 Task: Find connections with filter location Keysborough with filter topic #Hiringwith filter profile language German with filter current company Dunzo with filter school Jagran Lakecity University with filter industry Nonresidential Building Construction with filter service category Information Management with filter keywords title Public Relations
Action: Mouse moved to (195, 207)
Screenshot: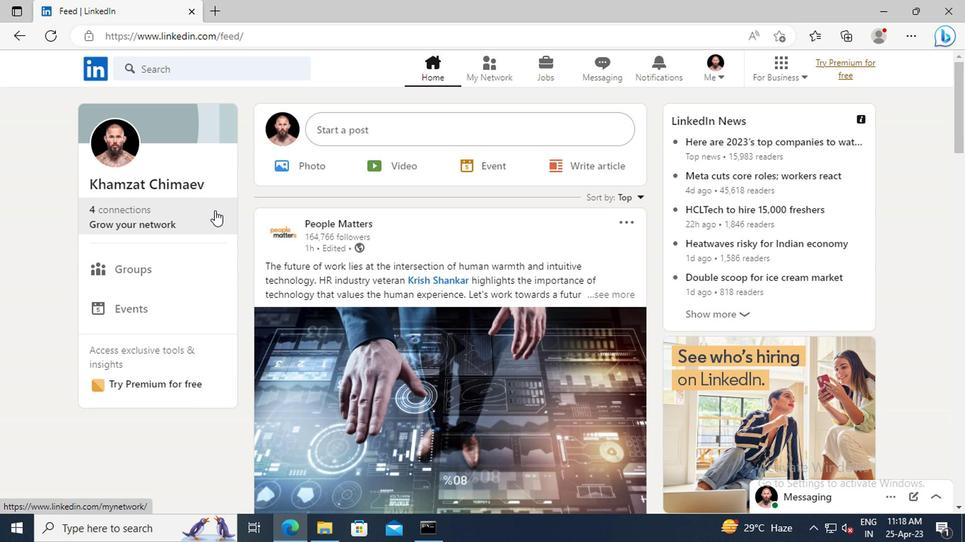 
Action: Mouse pressed left at (195, 207)
Screenshot: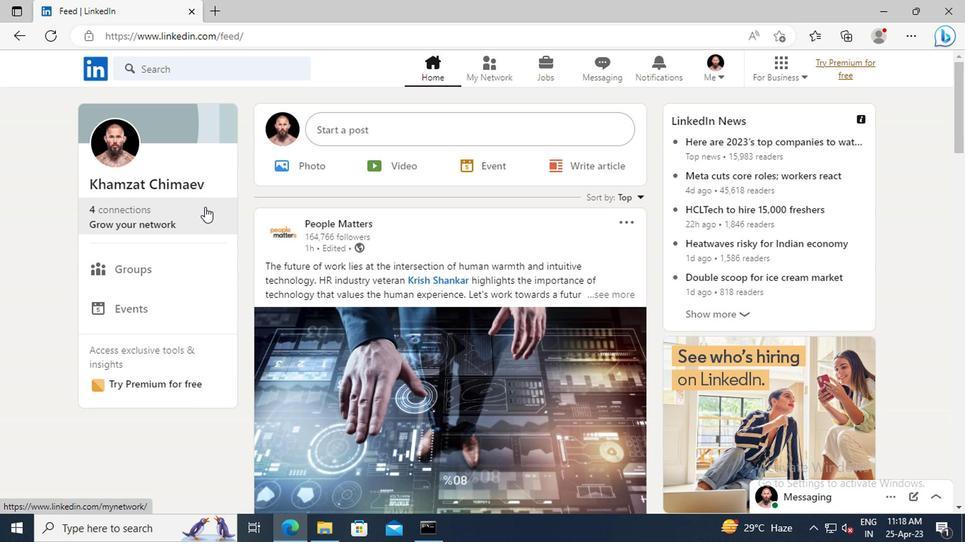 
Action: Mouse moved to (205, 152)
Screenshot: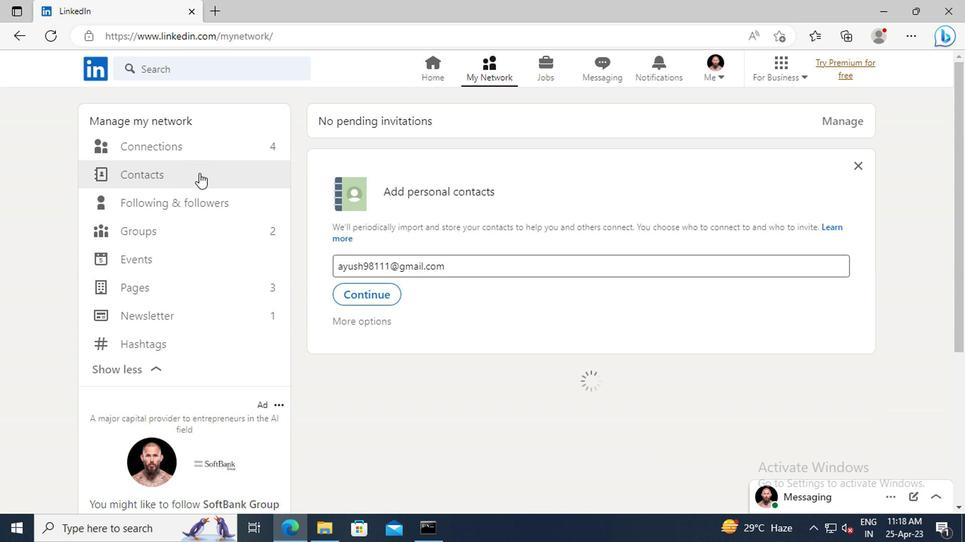 
Action: Mouse pressed left at (205, 152)
Screenshot: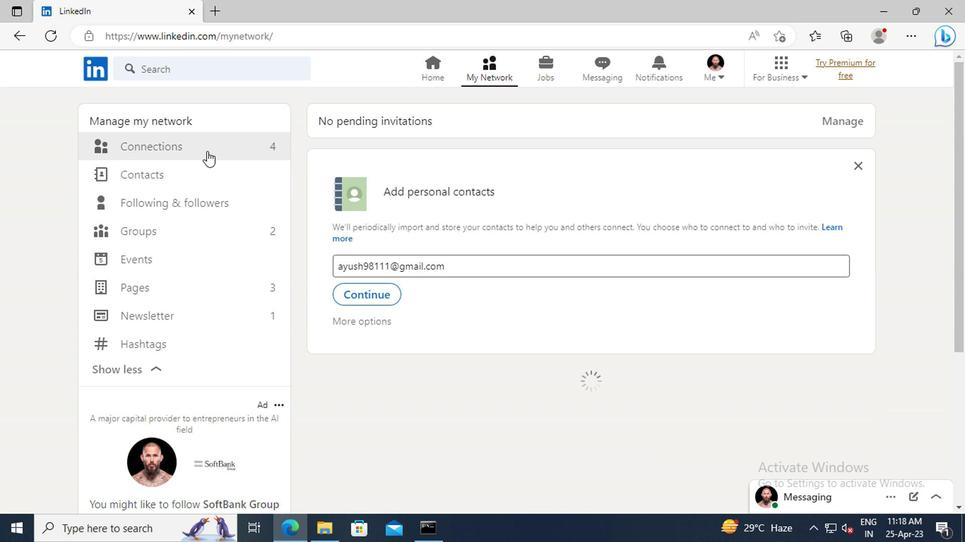 
Action: Mouse moved to (572, 153)
Screenshot: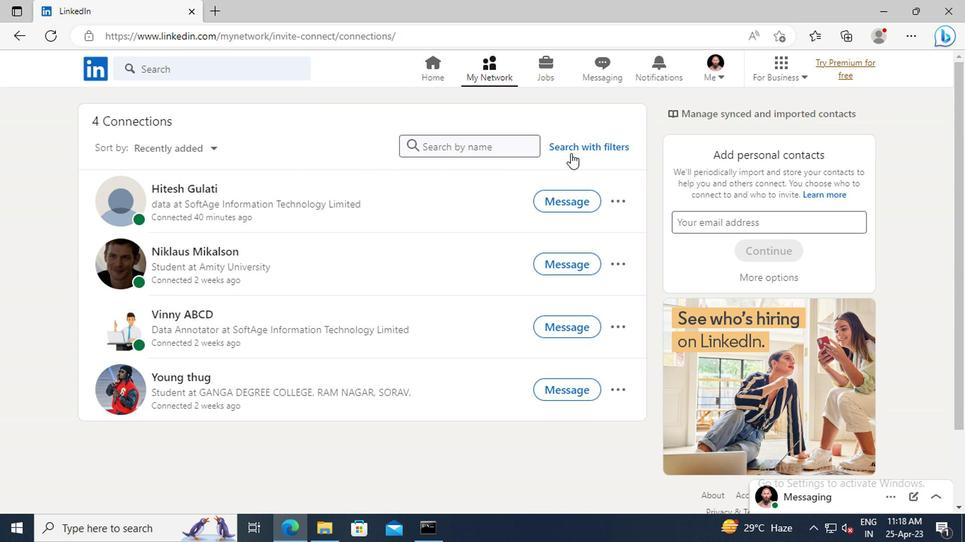 
Action: Mouse pressed left at (572, 153)
Screenshot: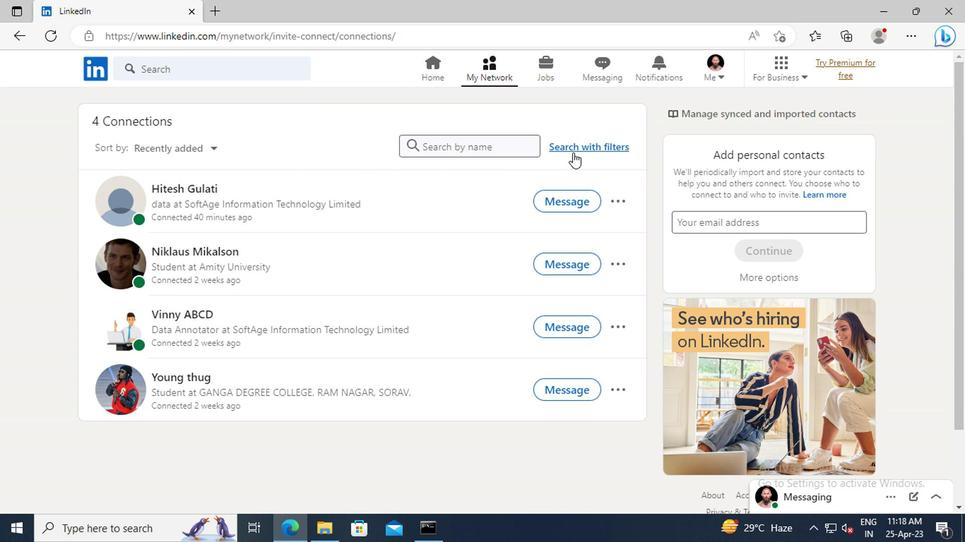 
Action: Mouse moved to (526, 113)
Screenshot: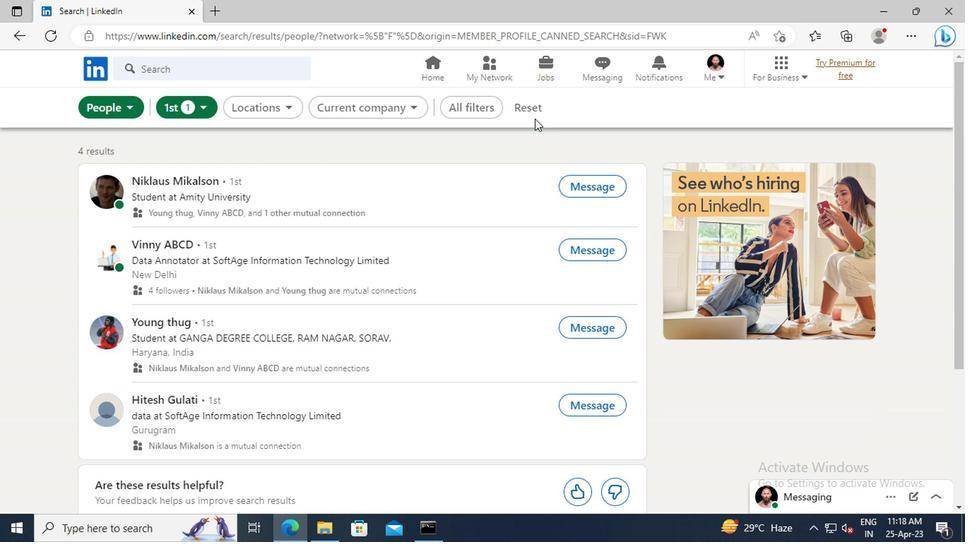 
Action: Mouse pressed left at (526, 113)
Screenshot: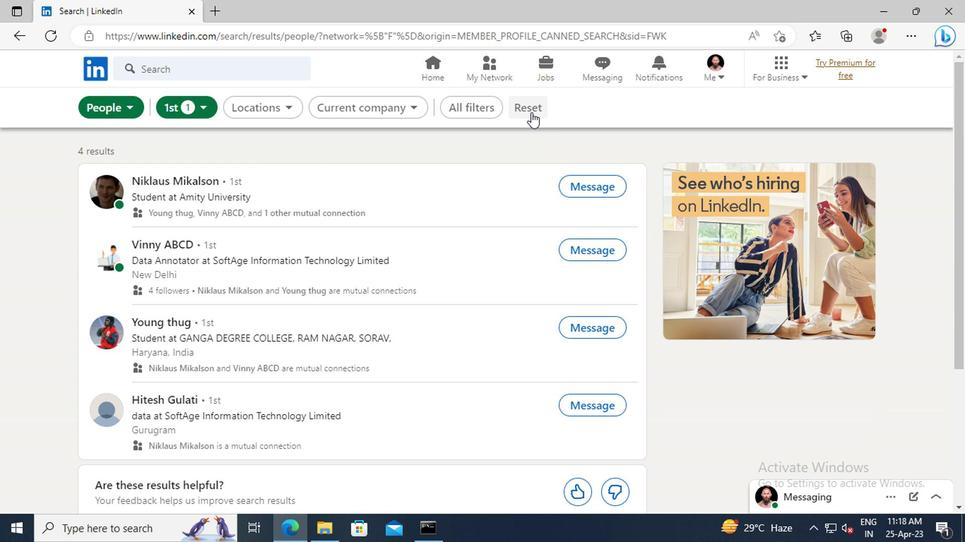 
Action: Mouse moved to (508, 113)
Screenshot: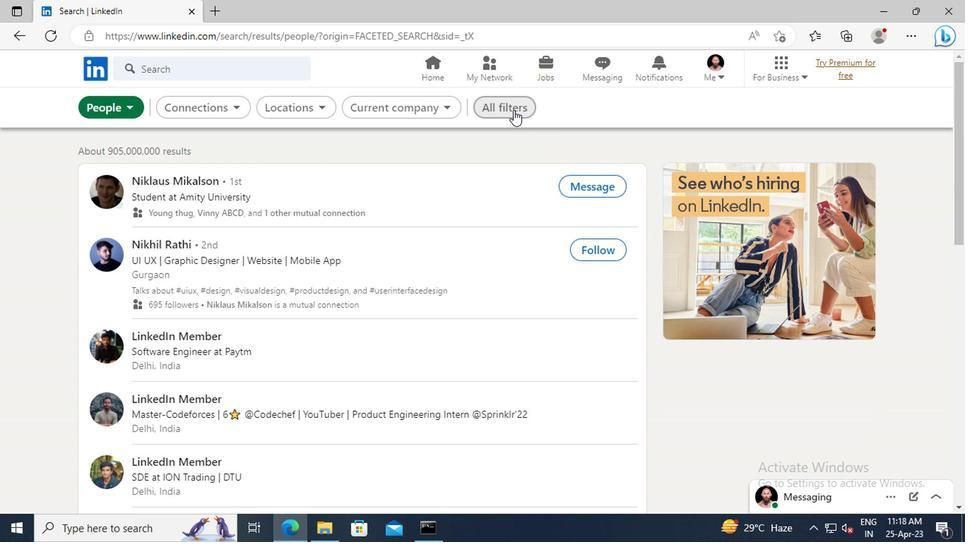 
Action: Mouse pressed left at (508, 113)
Screenshot: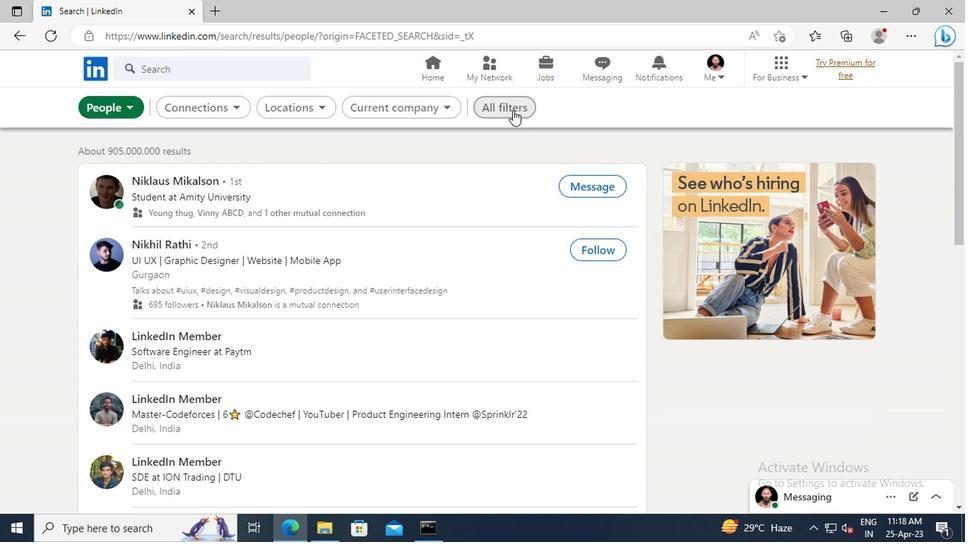 
Action: Mouse moved to (742, 246)
Screenshot: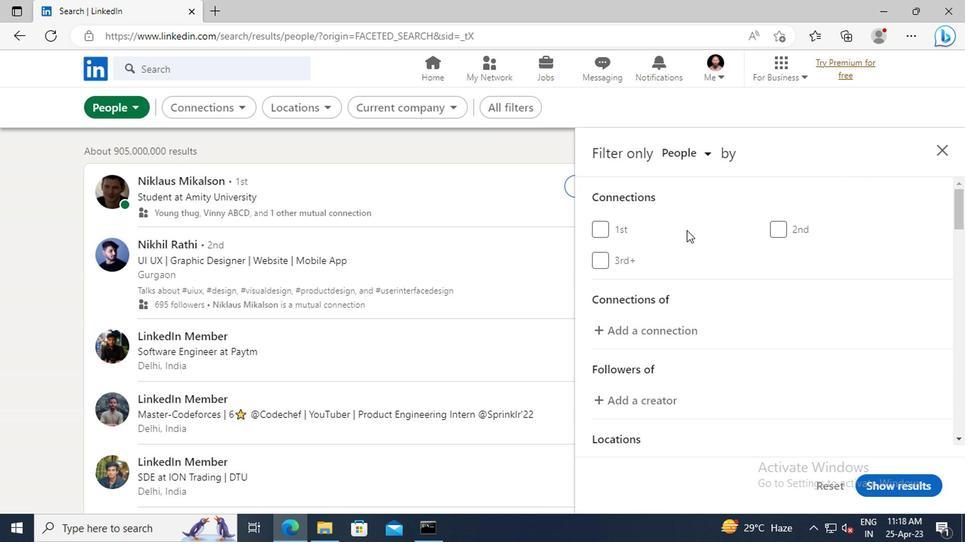 
Action: Mouse scrolled (742, 246) with delta (0, 0)
Screenshot: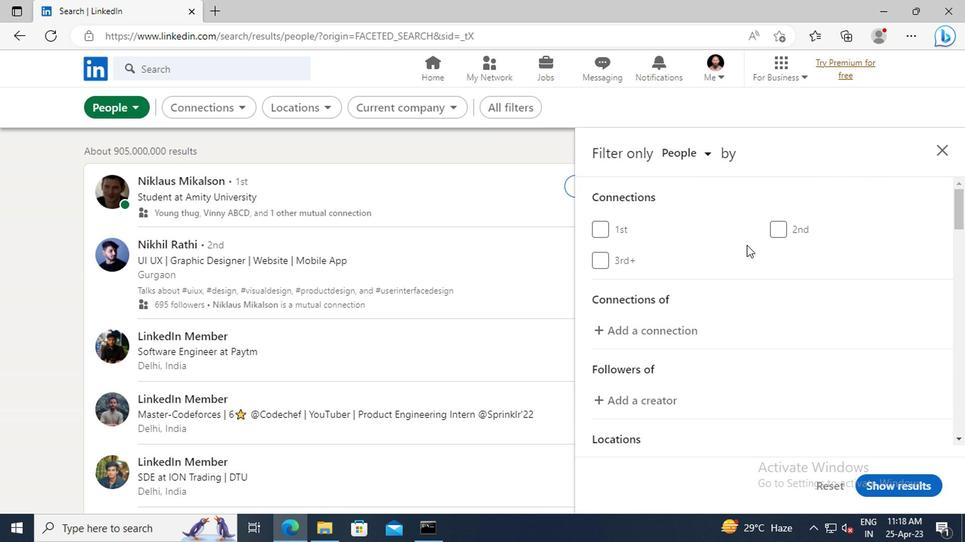 
Action: Mouse scrolled (742, 246) with delta (0, 0)
Screenshot: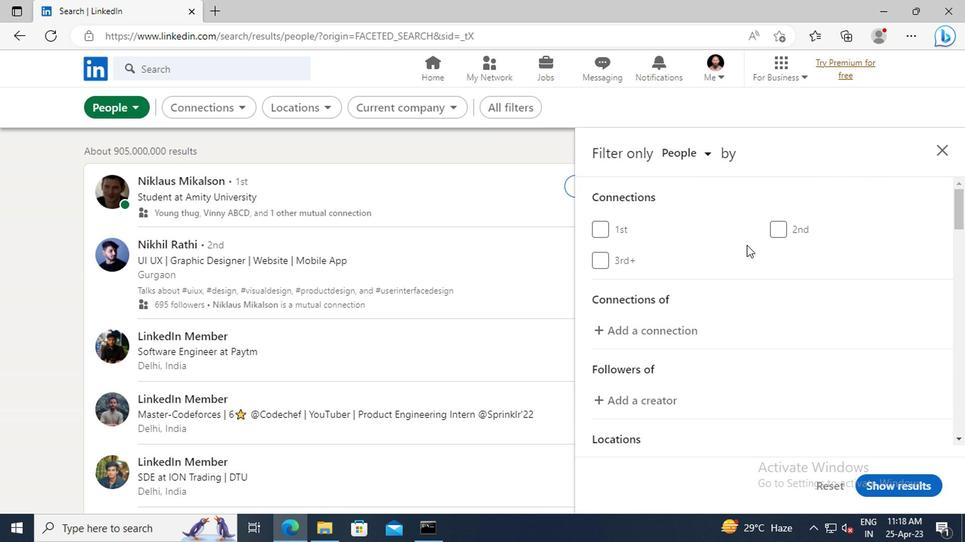 
Action: Mouse moved to (743, 246)
Screenshot: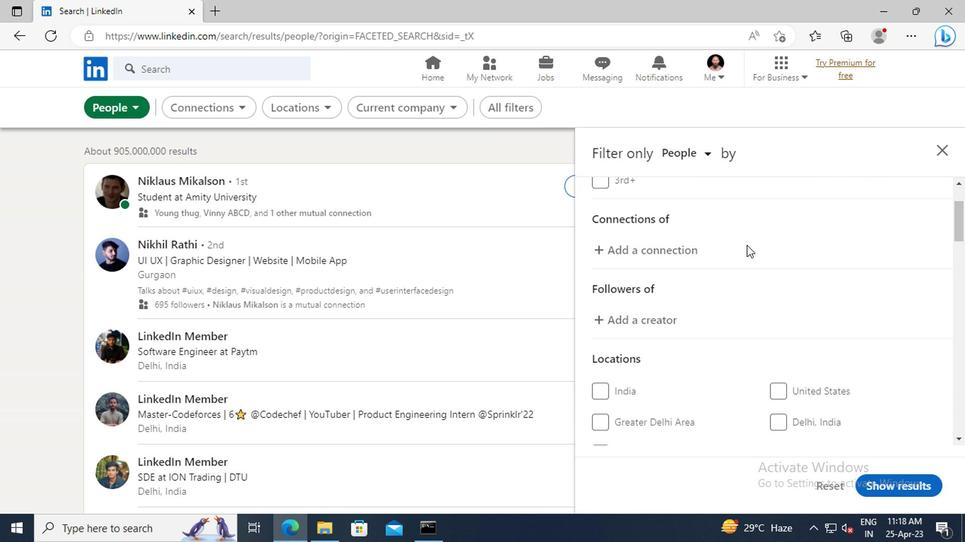 
Action: Mouse scrolled (743, 246) with delta (0, 0)
Screenshot: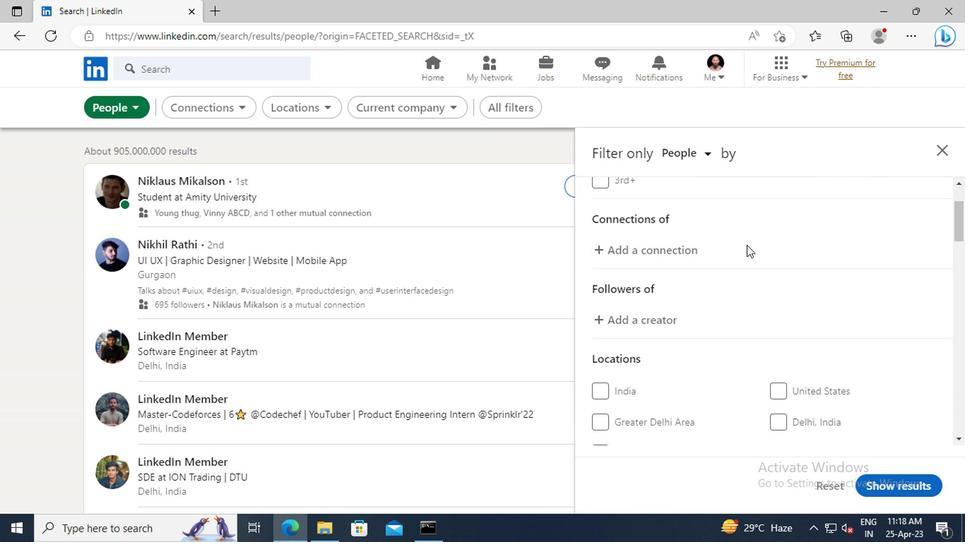 
Action: Mouse scrolled (743, 246) with delta (0, 0)
Screenshot: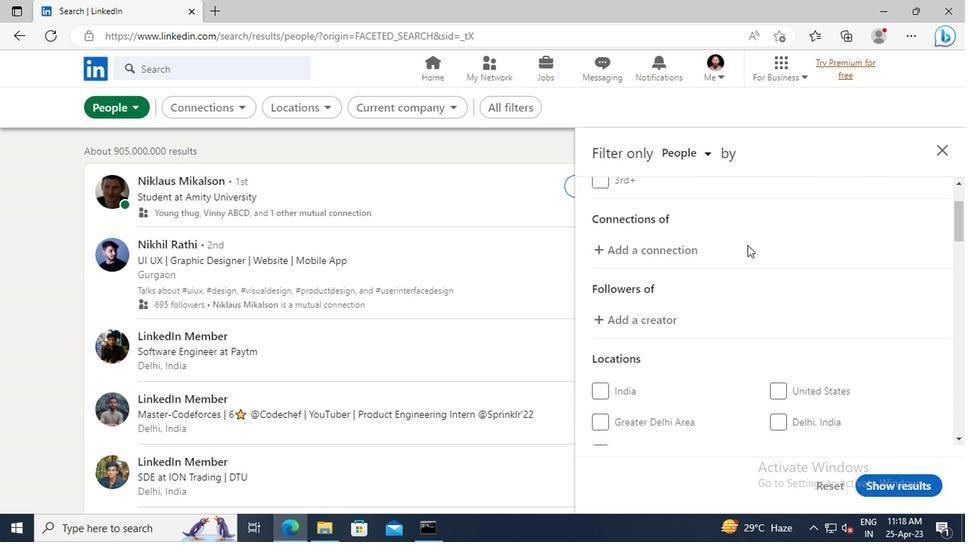 
Action: Mouse scrolled (743, 246) with delta (0, 0)
Screenshot: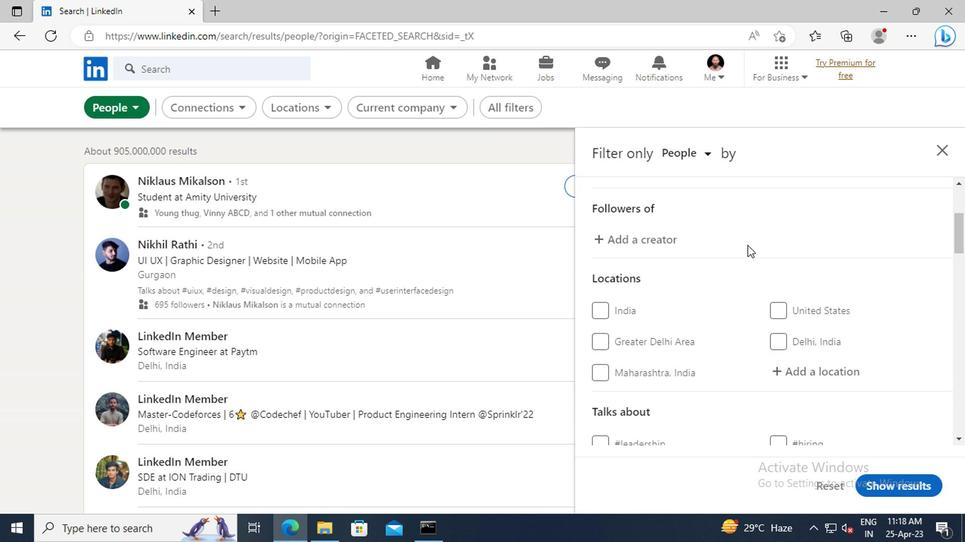 
Action: Mouse scrolled (743, 246) with delta (0, 0)
Screenshot: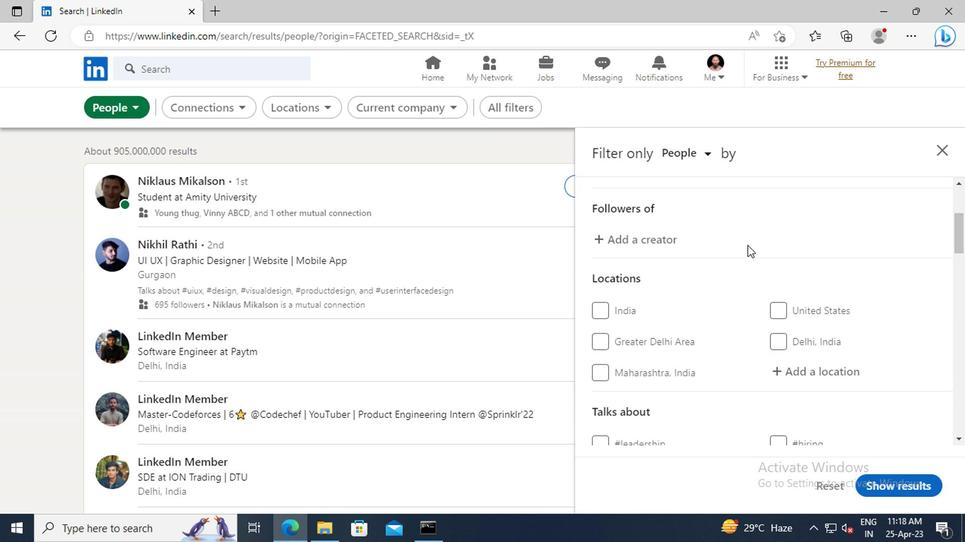 
Action: Mouse moved to (800, 287)
Screenshot: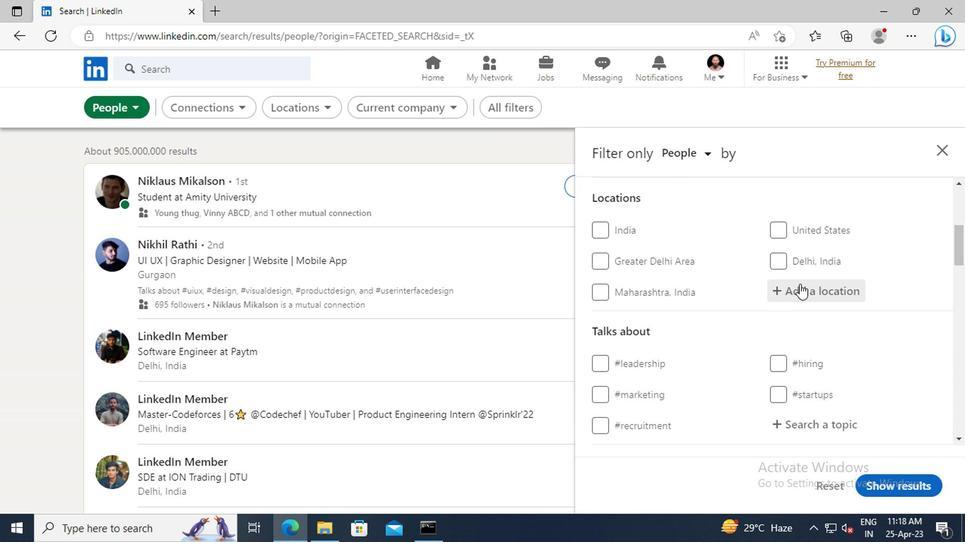 
Action: Mouse pressed left at (800, 287)
Screenshot: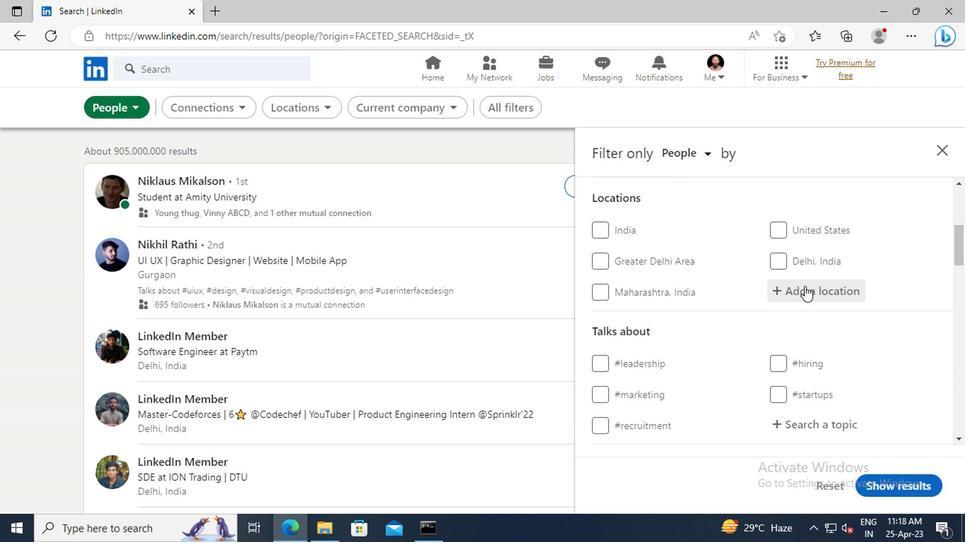 
Action: Key pressed <Key.shift>KEYSBOROUGH
Screenshot: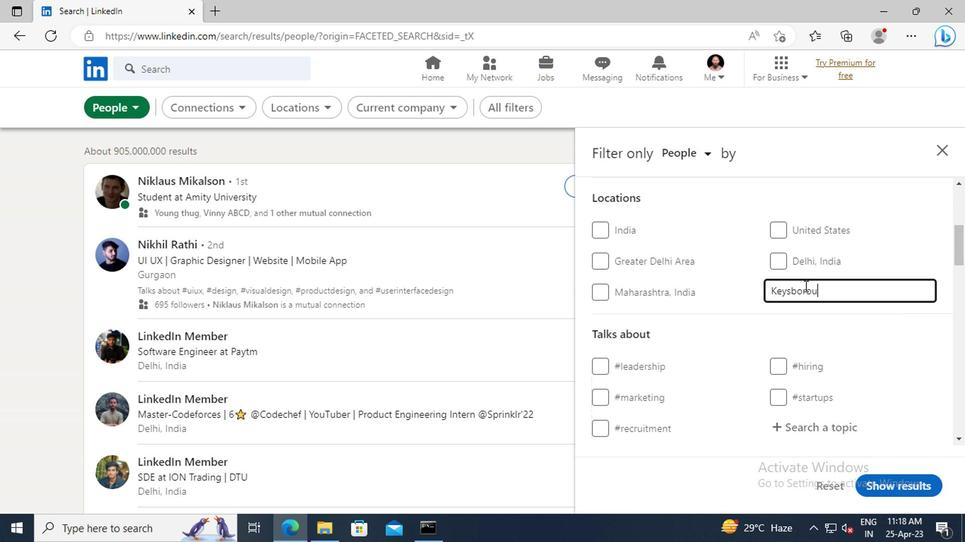 
Action: Mouse moved to (688, 308)
Screenshot: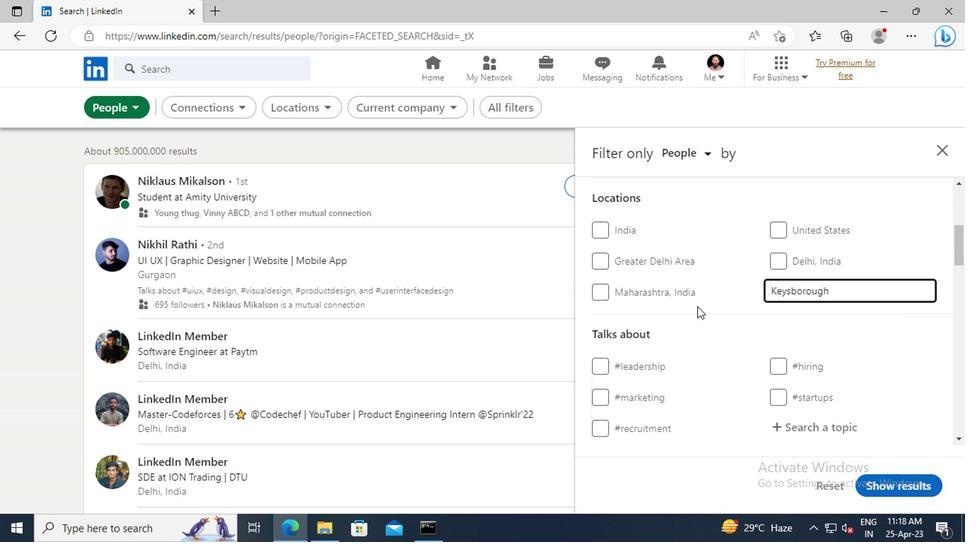 
Action: Mouse scrolled (688, 307) with delta (0, 0)
Screenshot: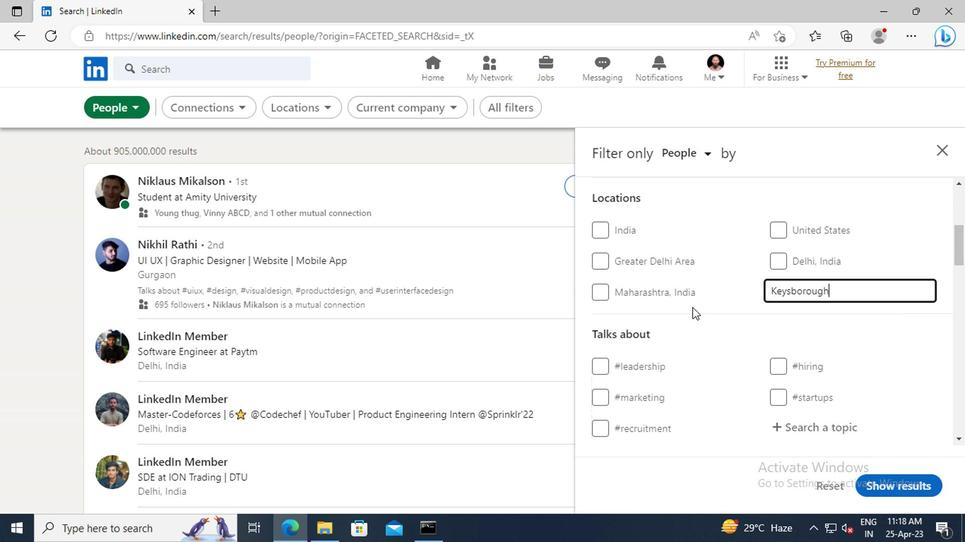 
Action: Mouse scrolled (688, 307) with delta (0, 0)
Screenshot: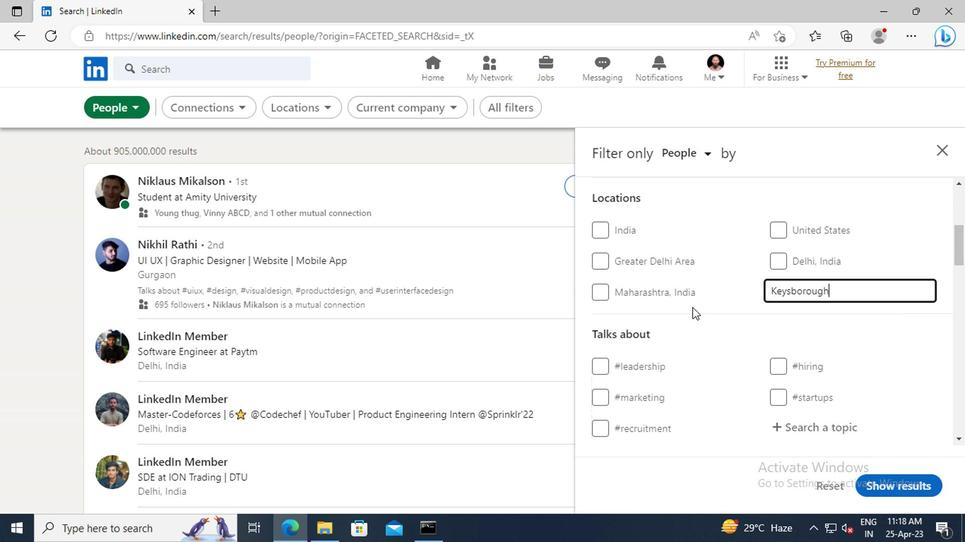 
Action: Mouse moved to (799, 348)
Screenshot: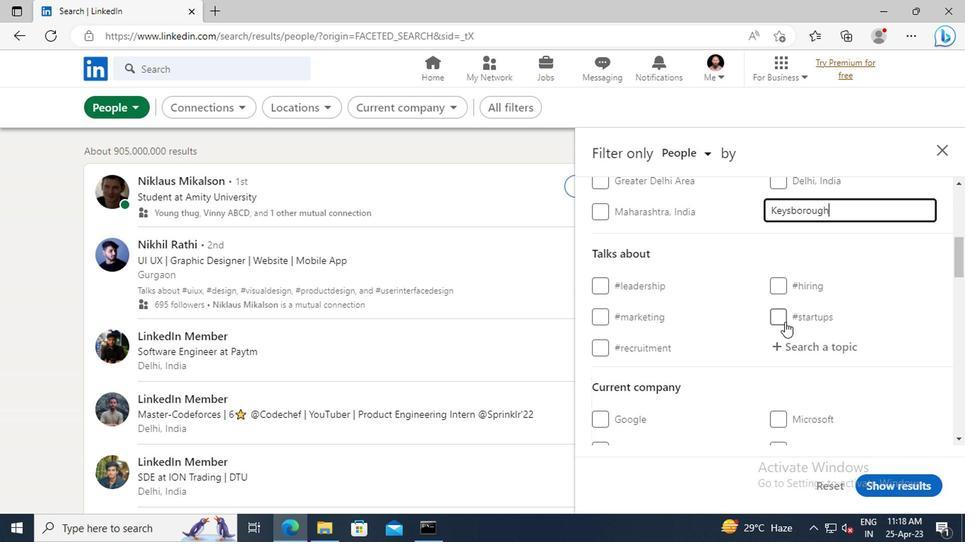 
Action: Mouse pressed left at (799, 348)
Screenshot: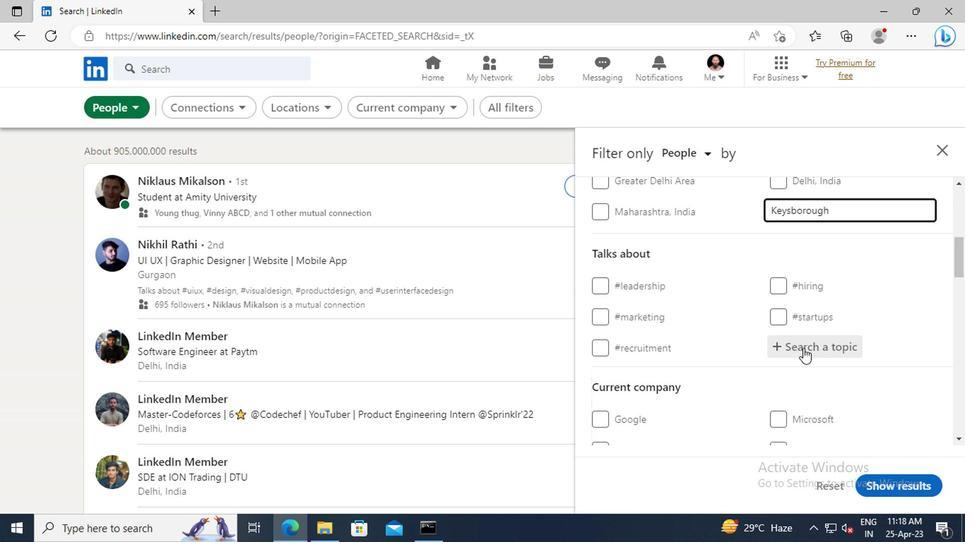 
Action: Key pressed <Key.shift>#<Key.shift>HIRINGWITH
Screenshot: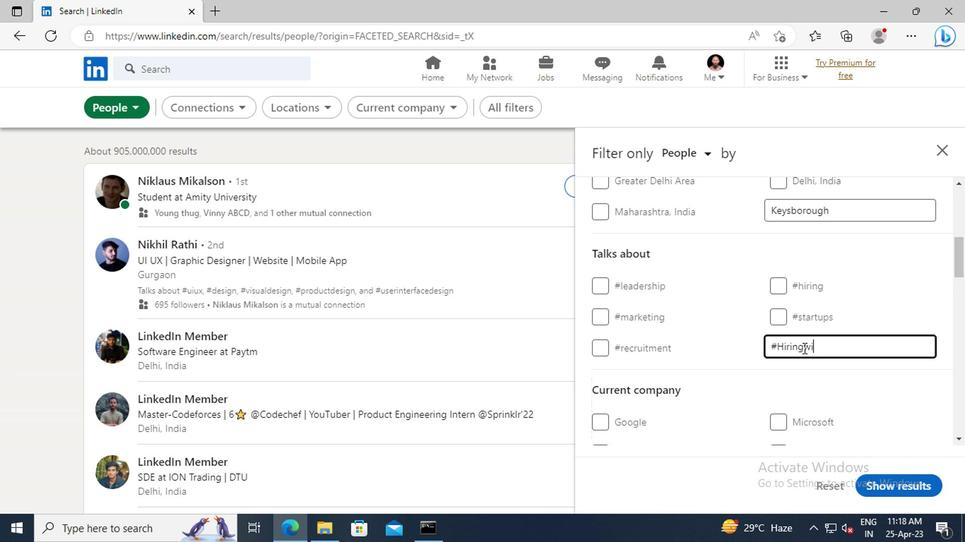 
Action: Mouse moved to (734, 324)
Screenshot: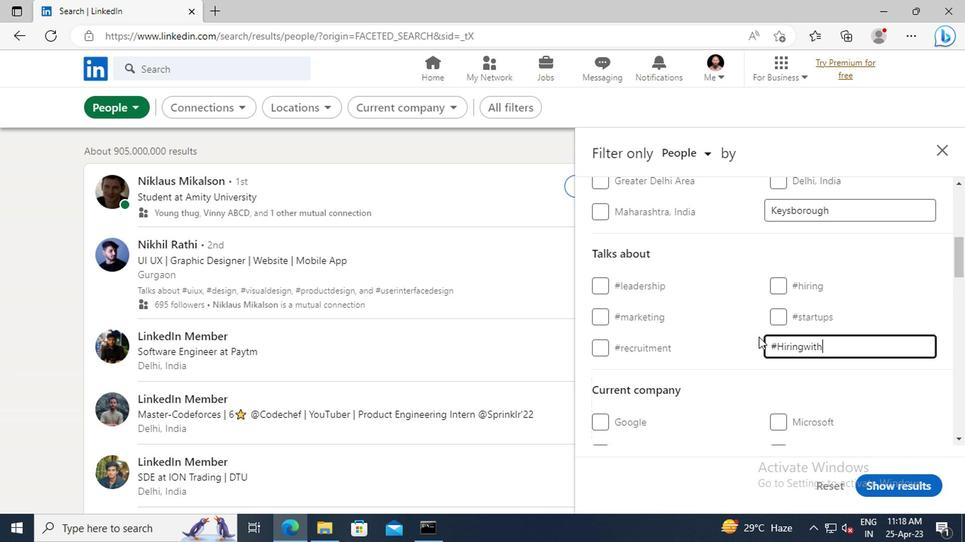 
Action: Mouse scrolled (734, 323) with delta (0, 0)
Screenshot: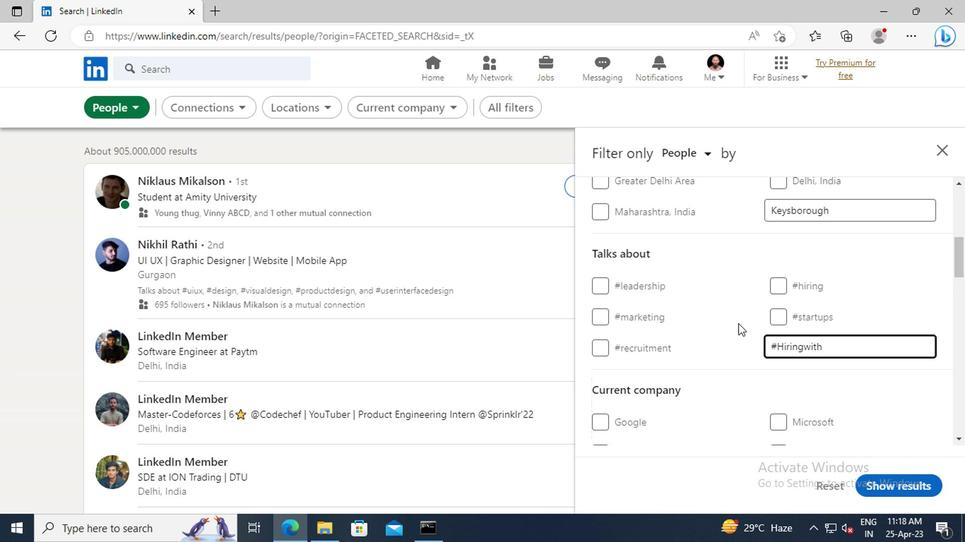 
Action: Mouse scrolled (734, 323) with delta (0, 0)
Screenshot: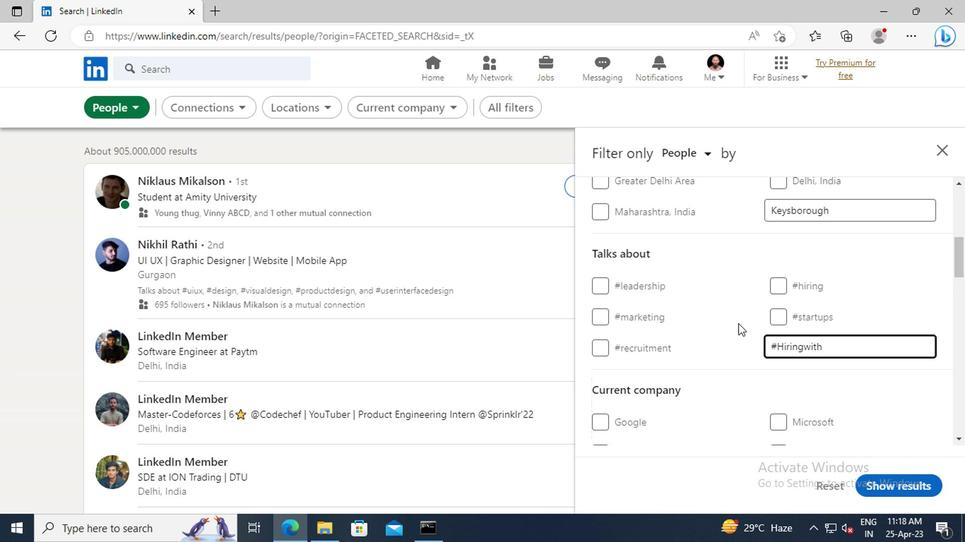 
Action: Mouse scrolled (734, 323) with delta (0, 0)
Screenshot: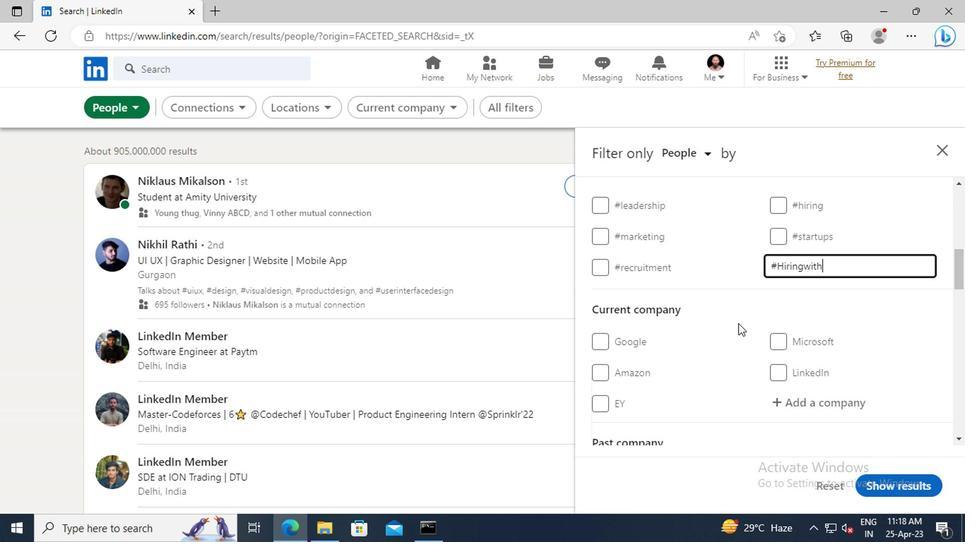 
Action: Mouse scrolled (734, 323) with delta (0, 0)
Screenshot: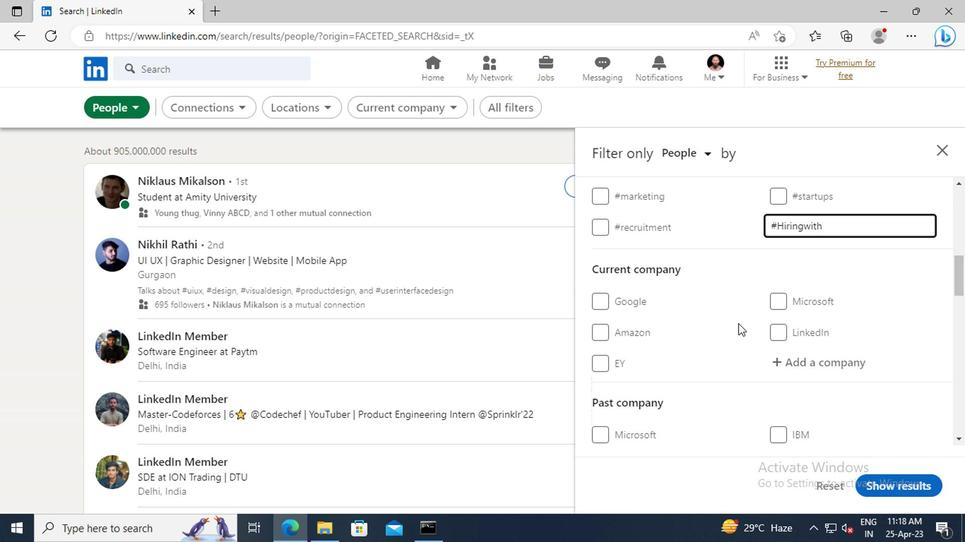 
Action: Mouse scrolled (734, 323) with delta (0, 0)
Screenshot: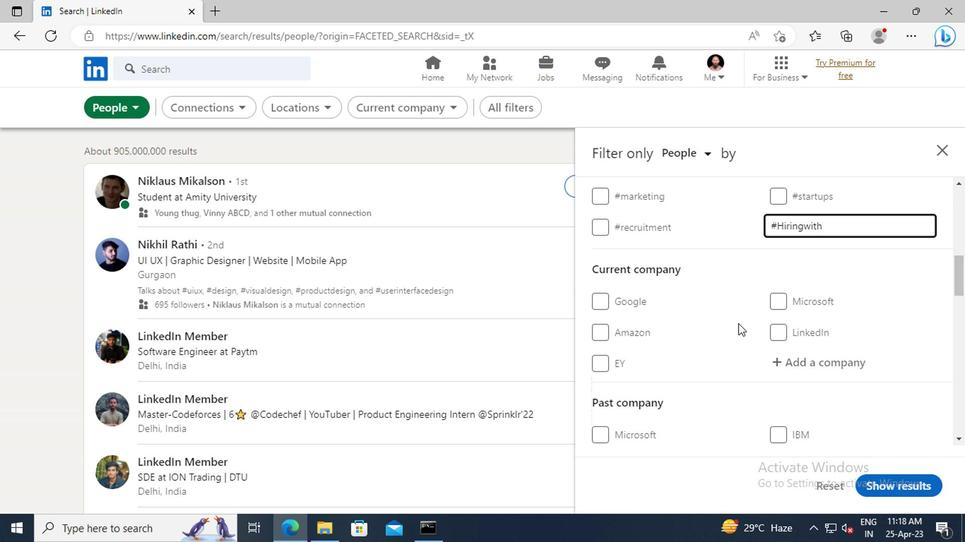 
Action: Mouse scrolled (734, 323) with delta (0, 0)
Screenshot: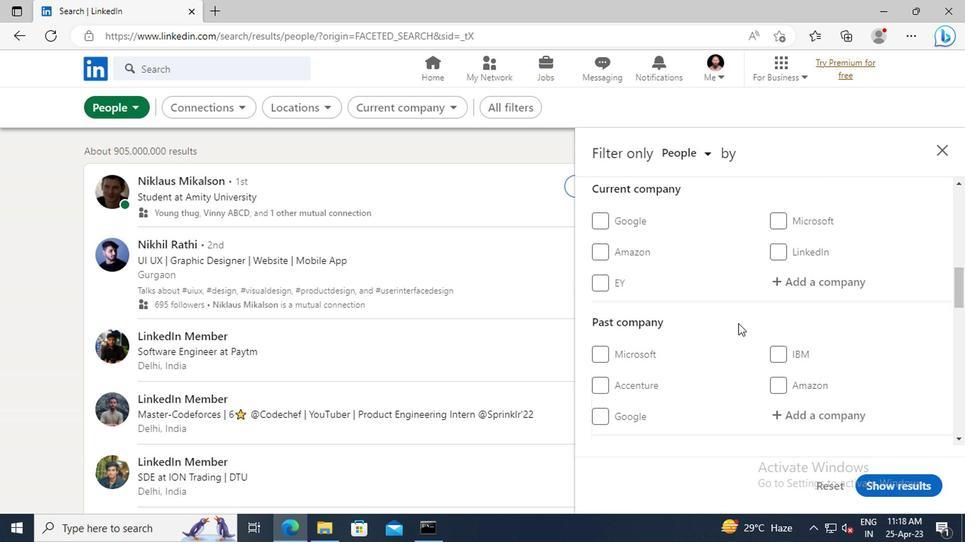 
Action: Mouse scrolled (734, 323) with delta (0, 0)
Screenshot: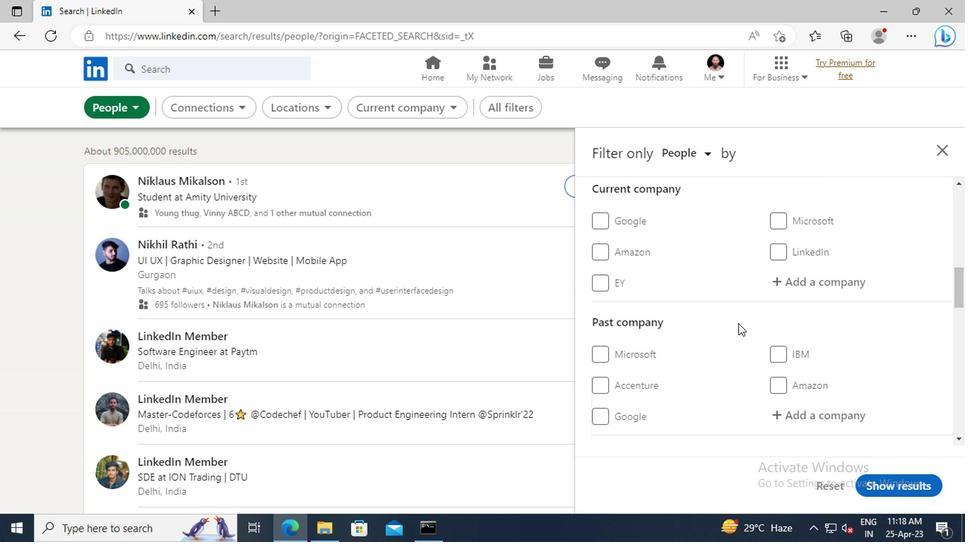 
Action: Mouse scrolled (734, 323) with delta (0, 0)
Screenshot: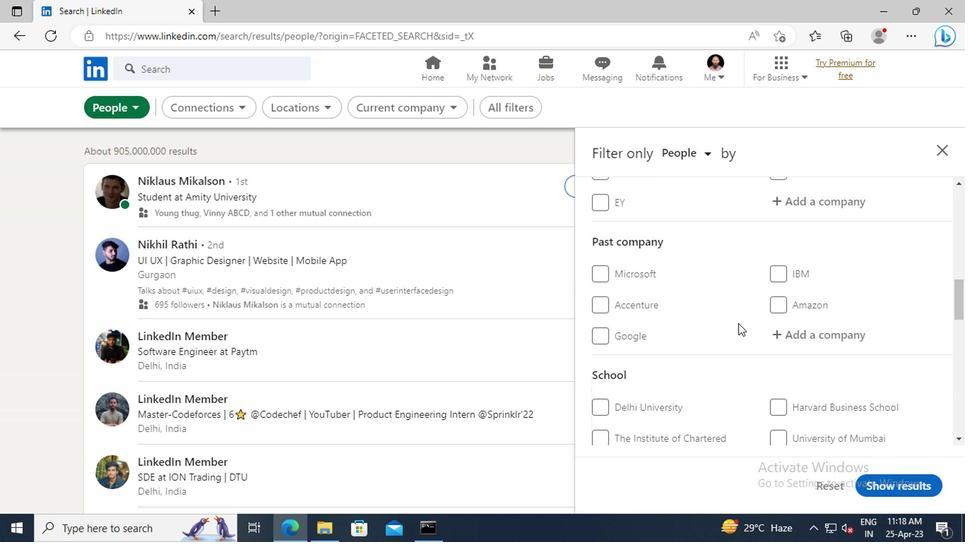 
Action: Mouse scrolled (734, 323) with delta (0, 0)
Screenshot: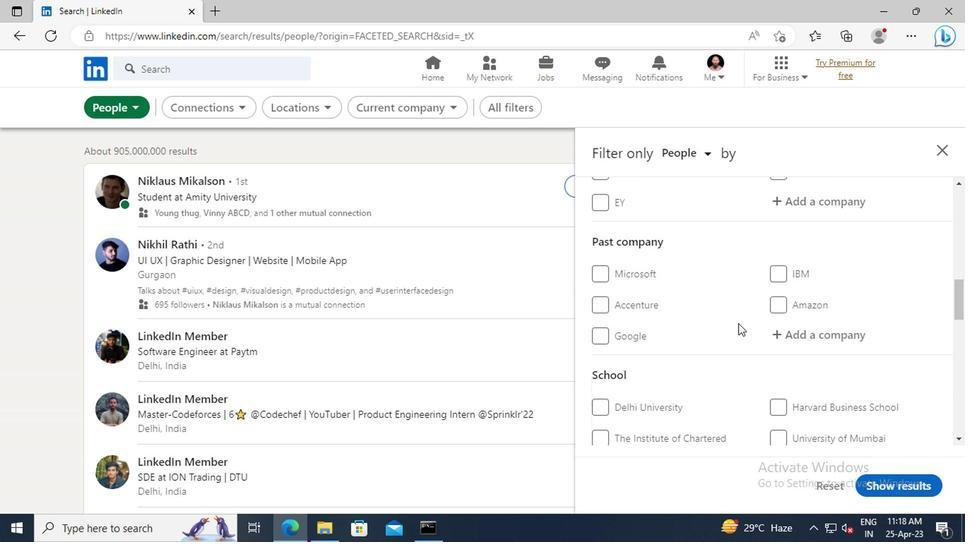 
Action: Mouse scrolled (734, 323) with delta (0, 0)
Screenshot: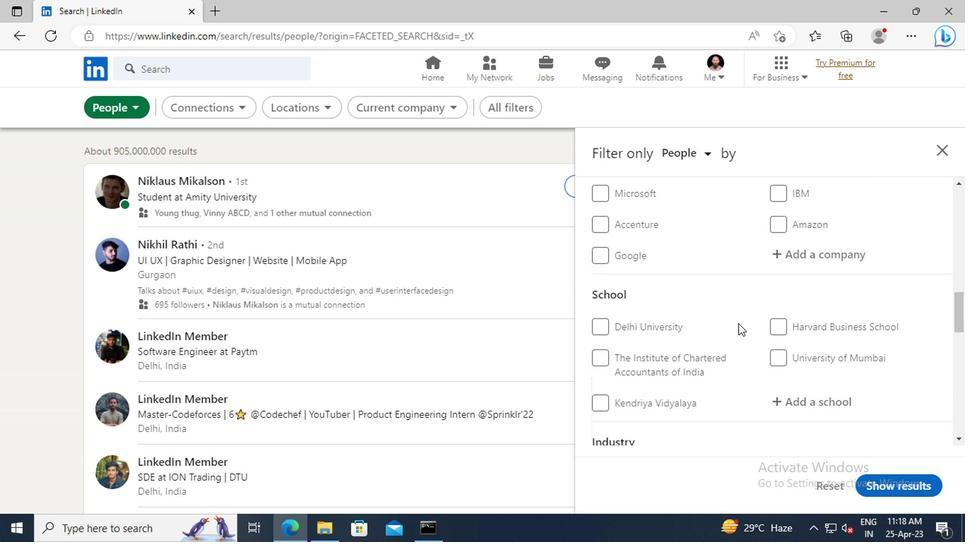 
Action: Mouse scrolled (734, 323) with delta (0, 0)
Screenshot: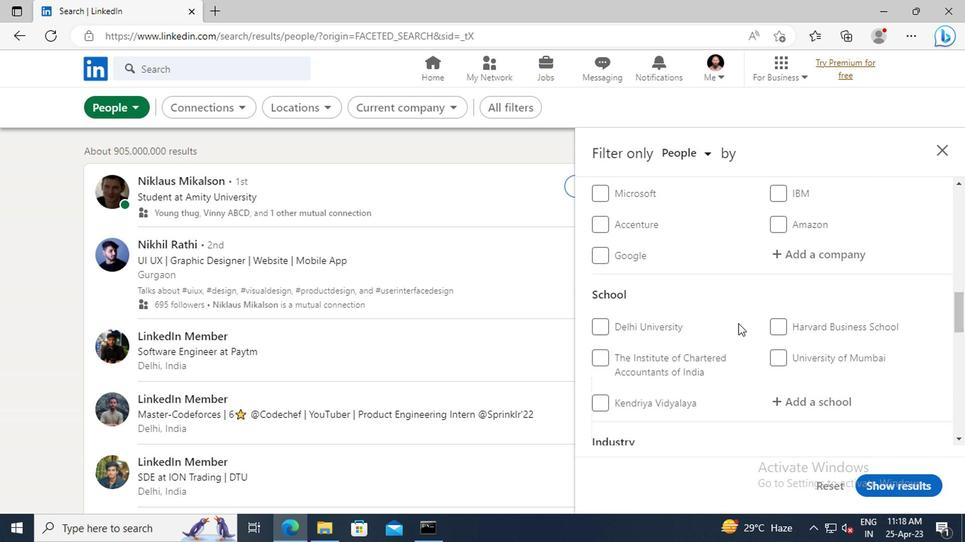 
Action: Mouse scrolled (734, 323) with delta (0, 0)
Screenshot: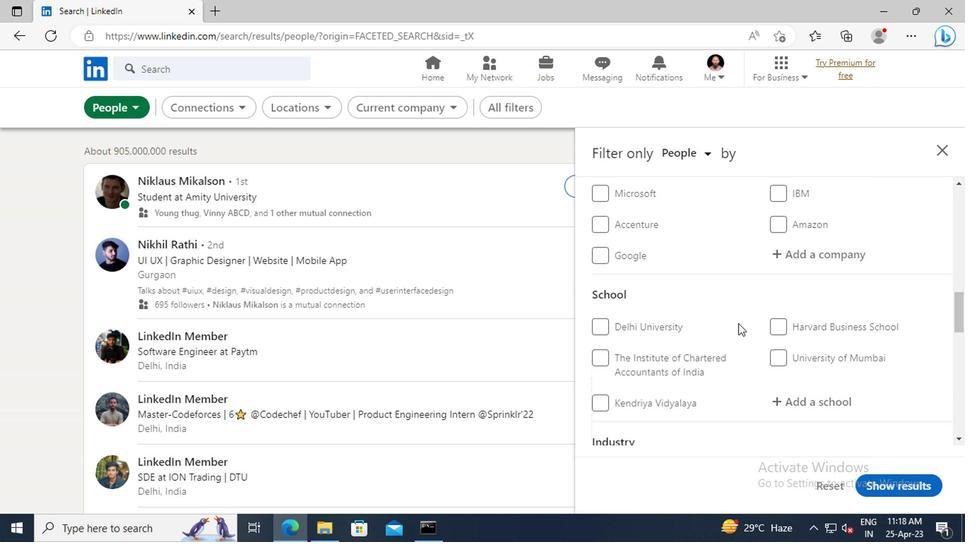 
Action: Mouse scrolled (734, 323) with delta (0, 0)
Screenshot: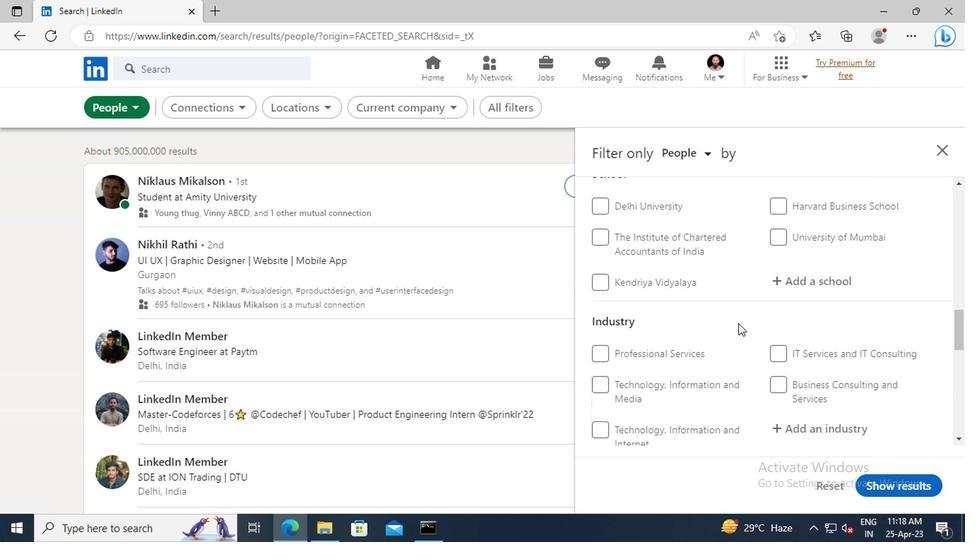 
Action: Mouse scrolled (734, 323) with delta (0, 0)
Screenshot: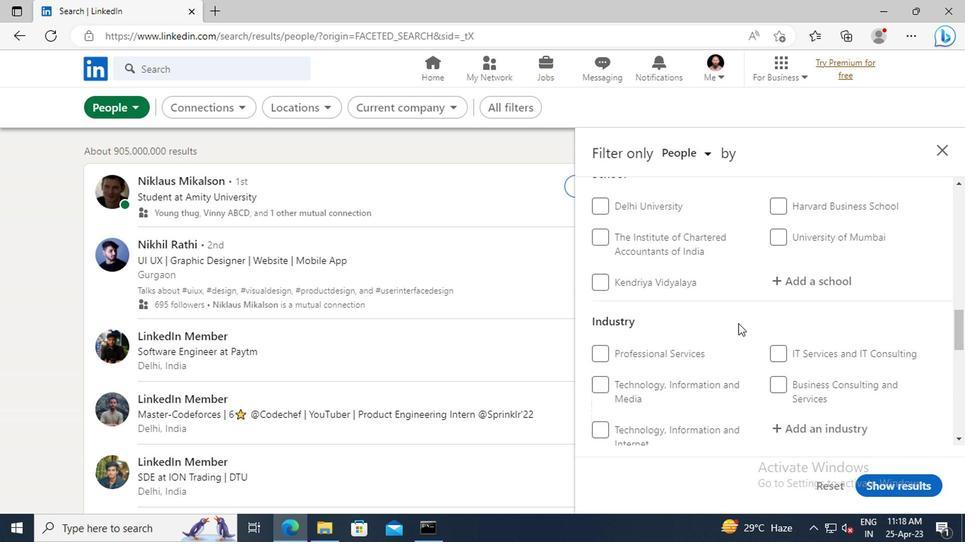 
Action: Mouse scrolled (734, 323) with delta (0, 0)
Screenshot: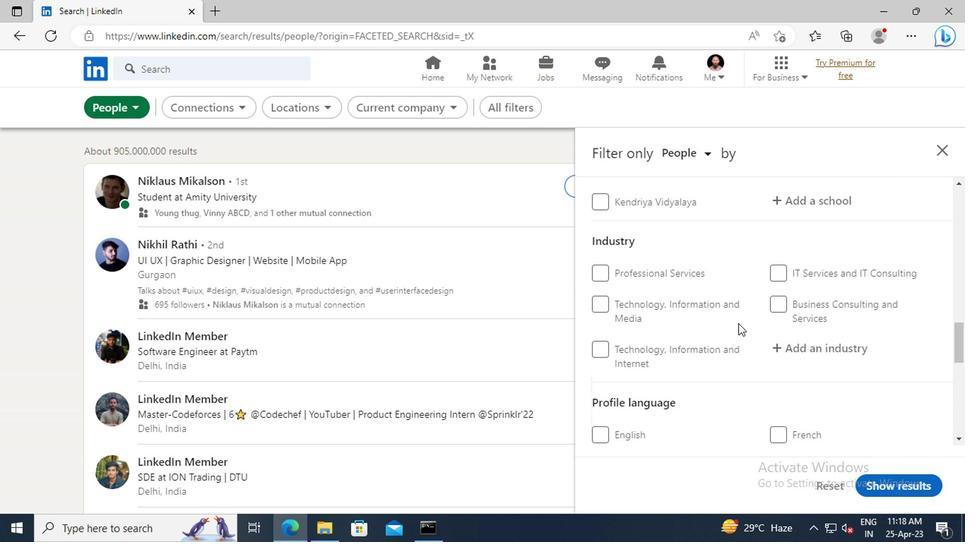 
Action: Mouse scrolled (734, 323) with delta (0, 0)
Screenshot: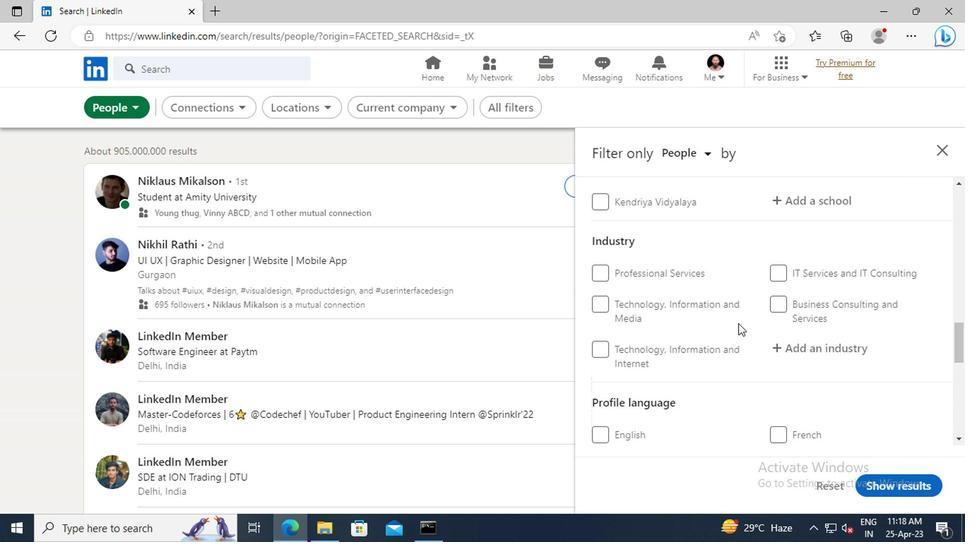 
Action: Mouse scrolled (734, 323) with delta (0, 0)
Screenshot: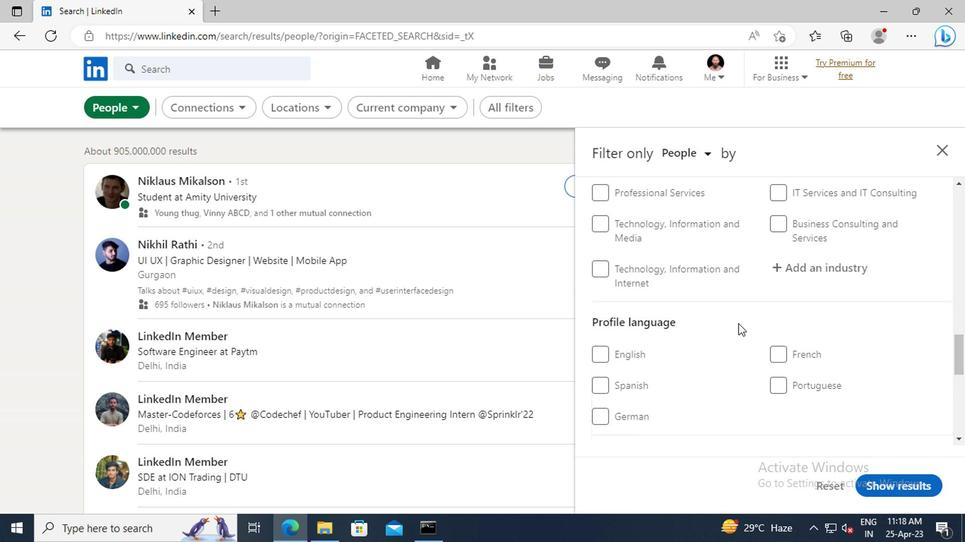 
Action: Mouse moved to (594, 379)
Screenshot: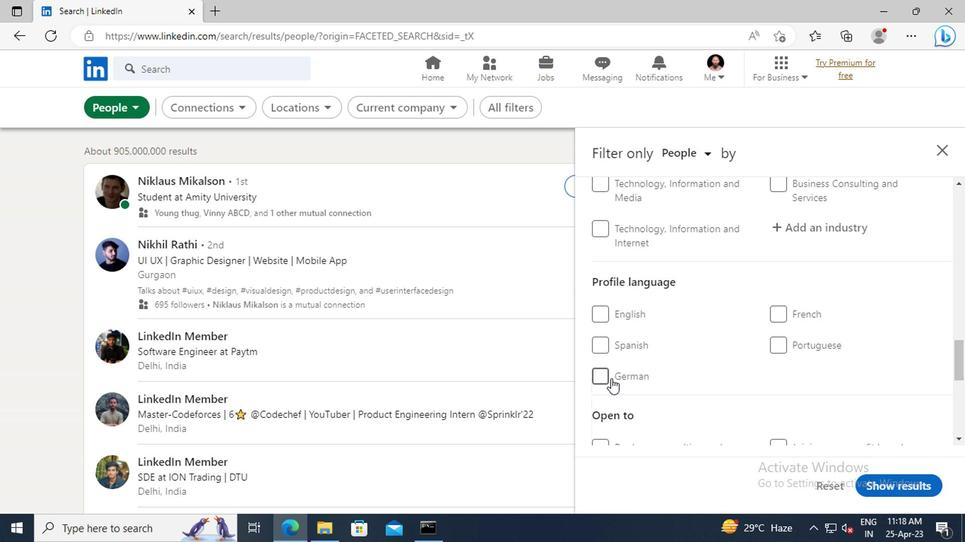 
Action: Mouse pressed left at (594, 379)
Screenshot: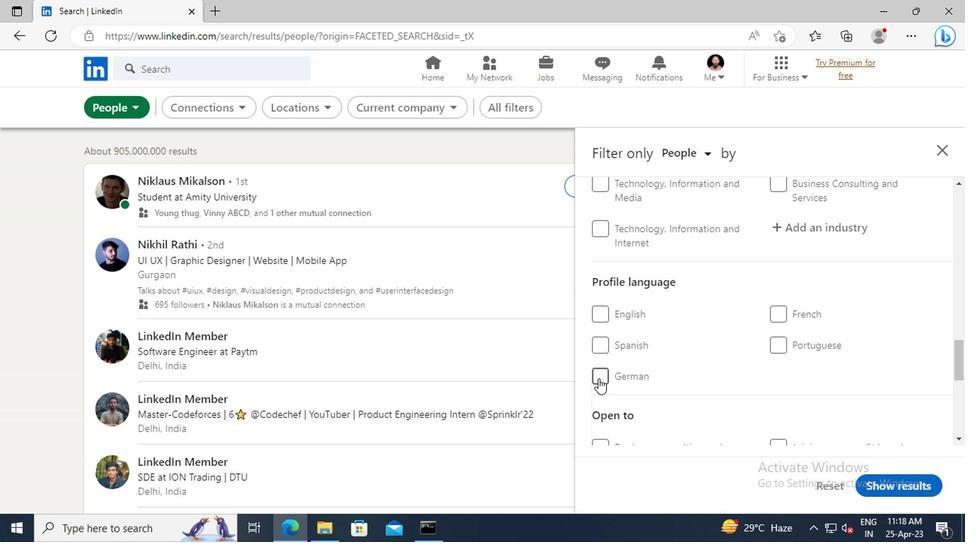 
Action: Mouse moved to (720, 365)
Screenshot: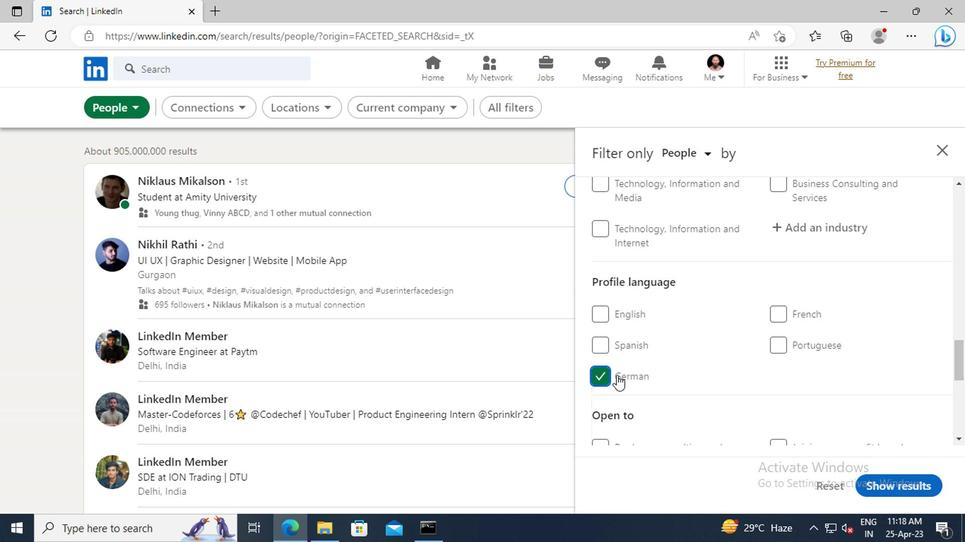 
Action: Mouse scrolled (720, 366) with delta (0, 1)
Screenshot: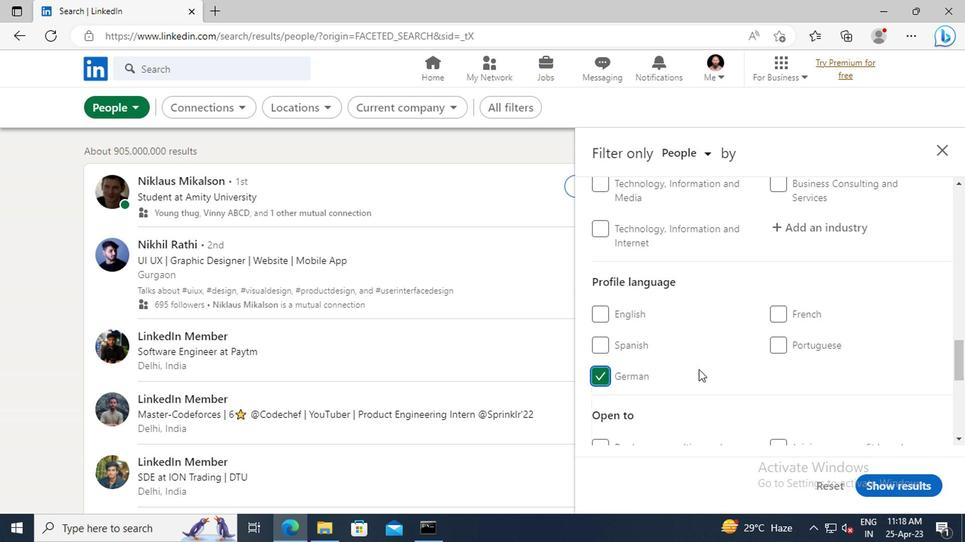 
Action: Mouse scrolled (720, 366) with delta (0, 1)
Screenshot: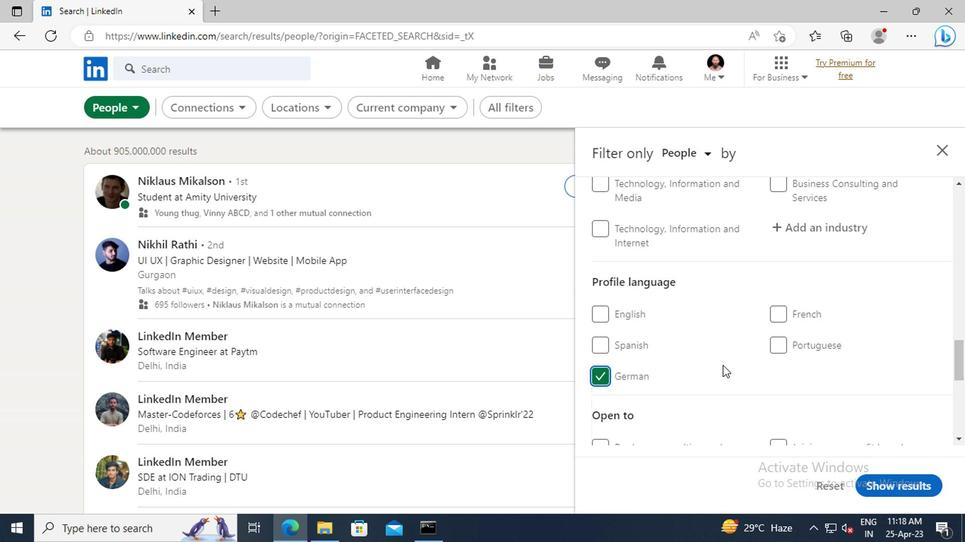 
Action: Mouse scrolled (720, 366) with delta (0, 1)
Screenshot: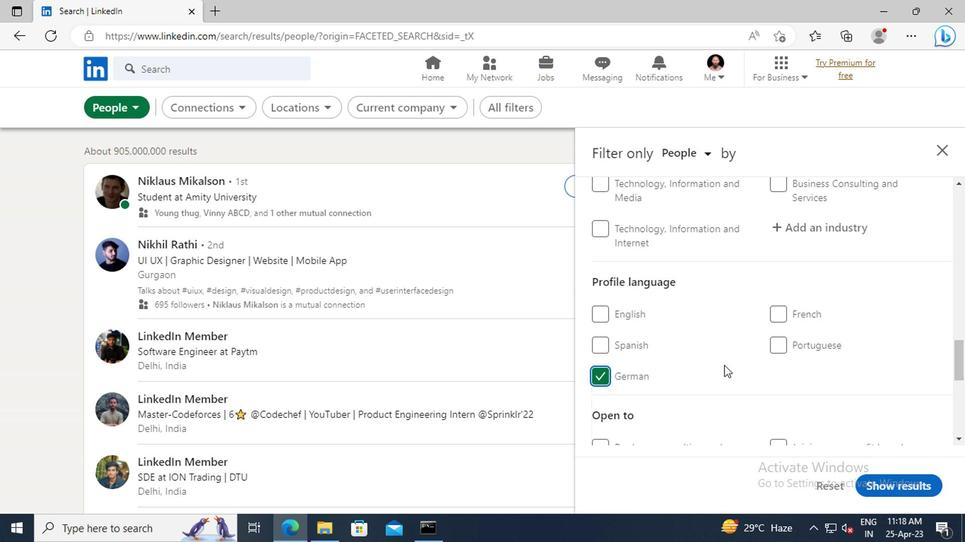 
Action: Mouse scrolled (720, 366) with delta (0, 1)
Screenshot: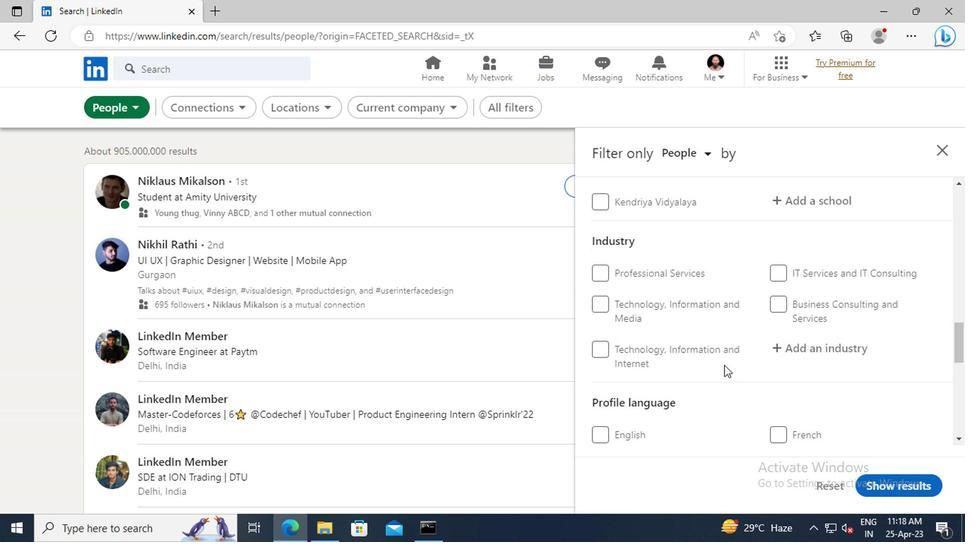 
Action: Mouse scrolled (720, 366) with delta (0, 1)
Screenshot: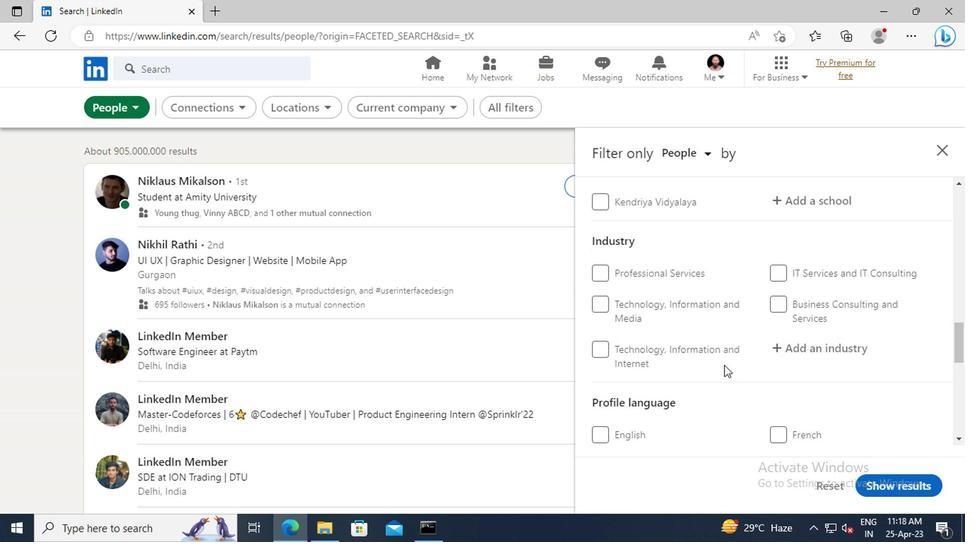 
Action: Mouse scrolled (720, 366) with delta (0, 1)
Screenshot: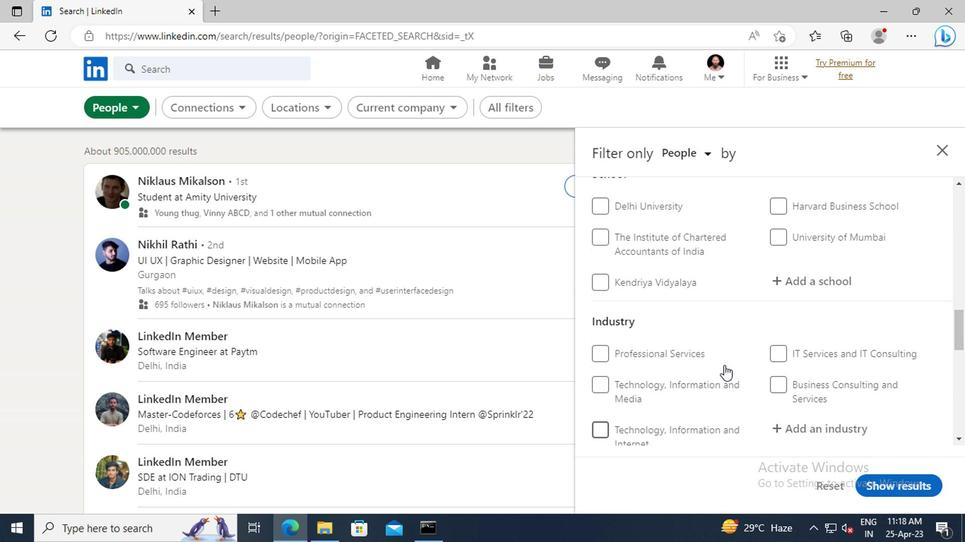 
Action: Mouse scrolled (720, 366) with delta (0, 1)
Screenshot: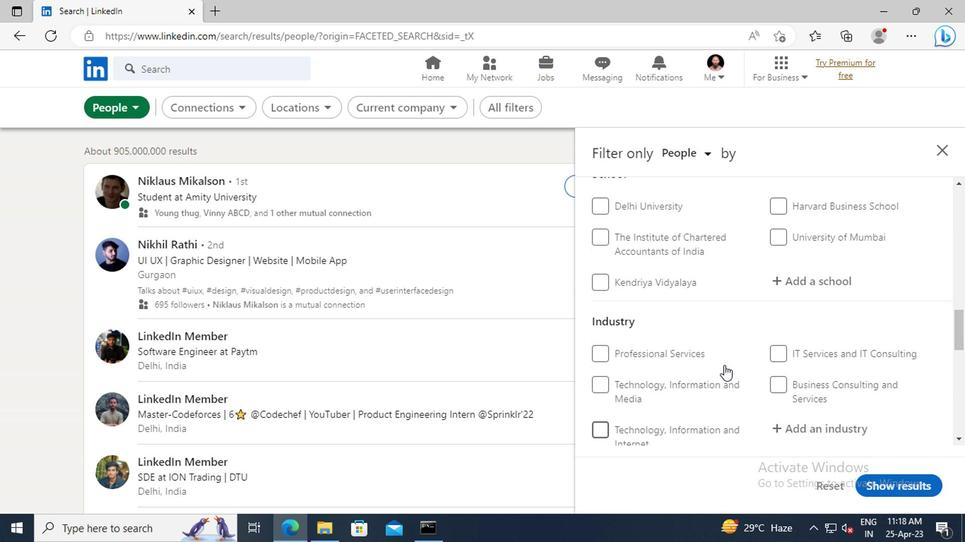 
Action: Mouse scrolled (720, 366) with delta (0, 1)
Screenshot: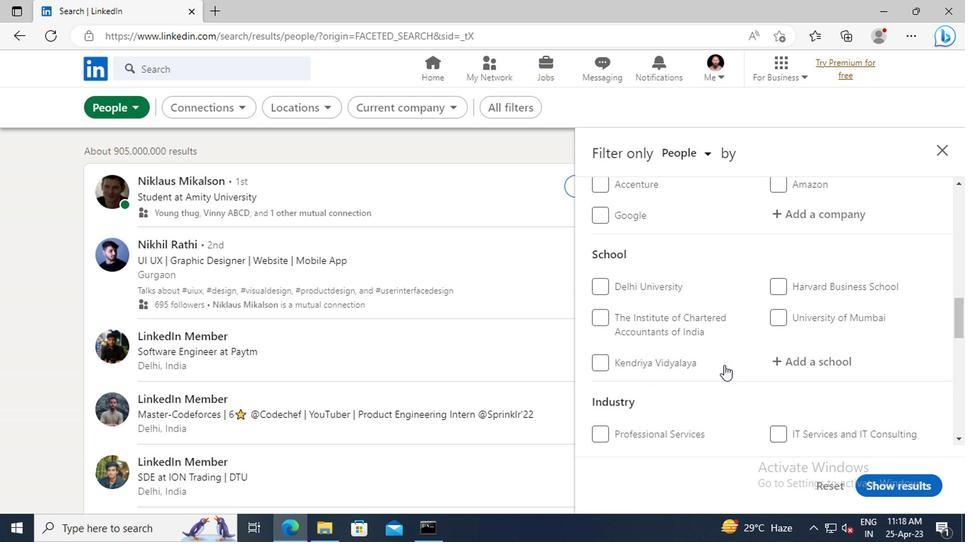 
Action: Mouse scrolled (720, 366) with delta (0, 1)
Screenshot: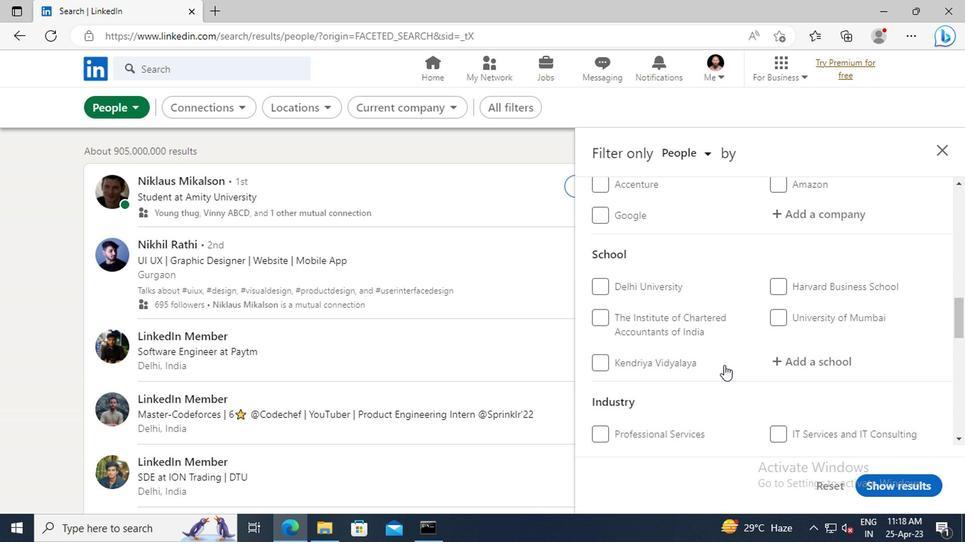 
Action: Mouse scrolled (720, 366) with delta (0, 1)
Screenshot: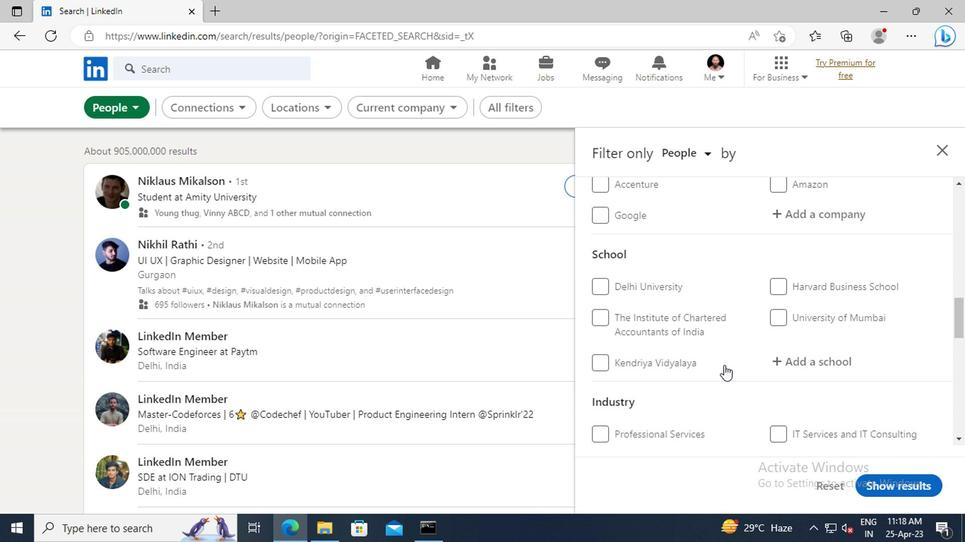 
Action: Mouse scrolled (720, 366) with delta (0, 1)
Screenshot: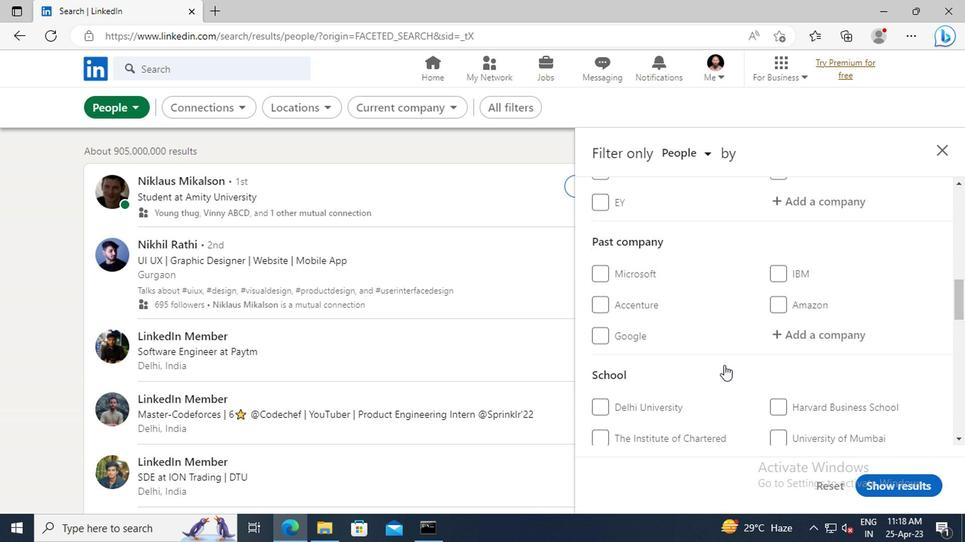 
Action: Mouse scrolled (720, 366) with delta (0, 1)
Screenshot: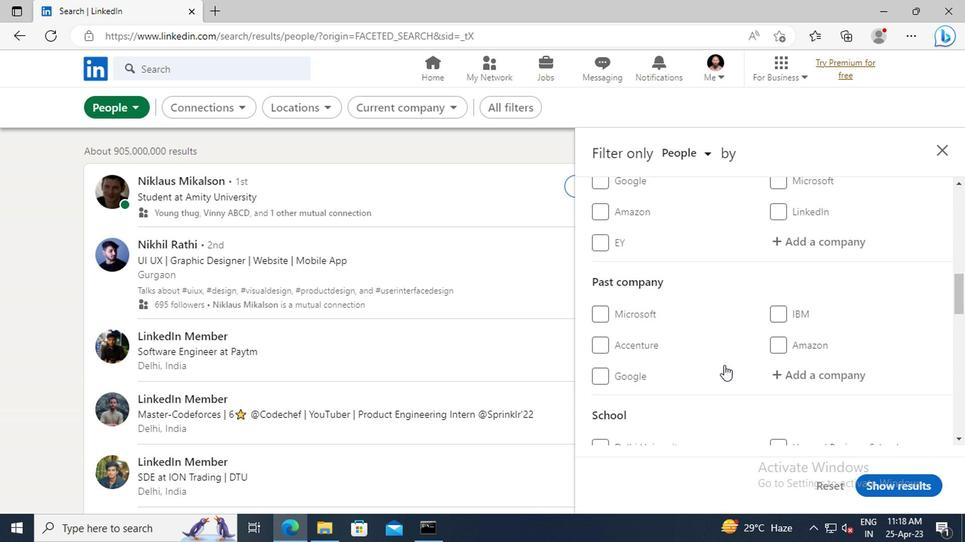
Action: Mouse scrolled (720, 366) with delta (0, 1)
Screenshot: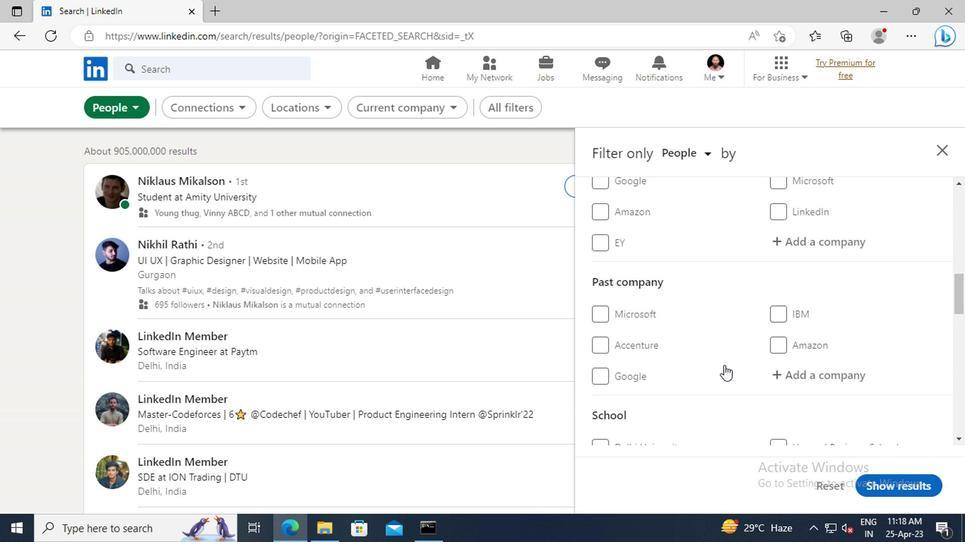 
Action: Mouse moved to (808, 325)
Screenshot: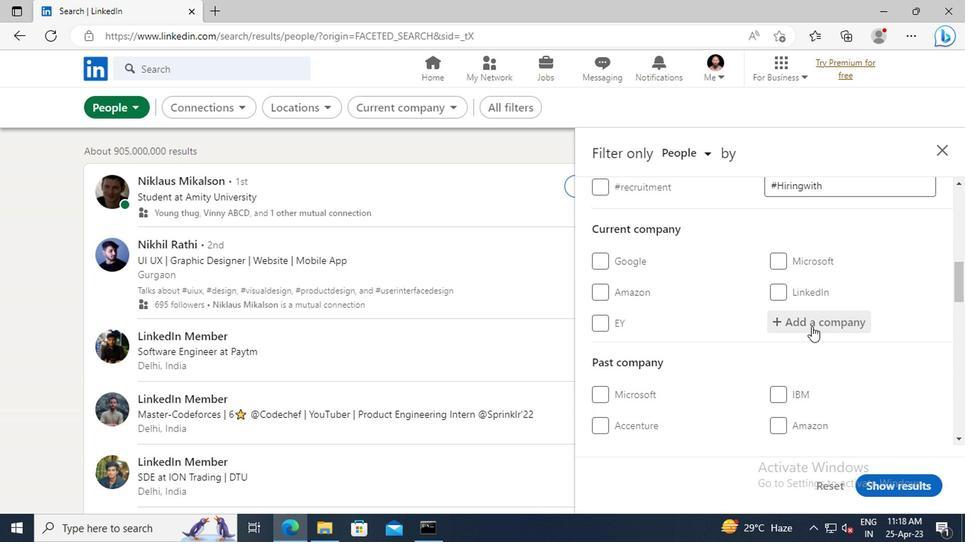 
Action: Mouse pressed left at (808, 325)
Screenshot: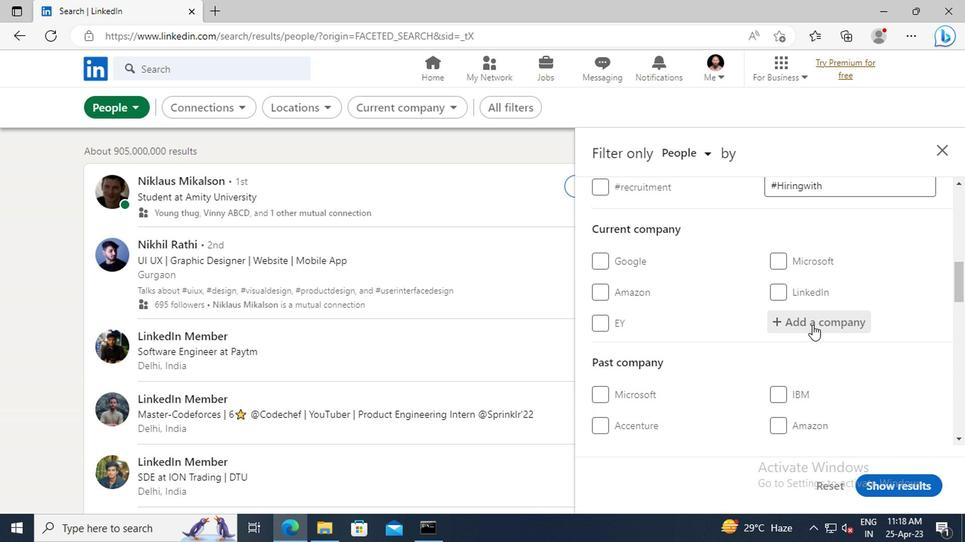 
Action: Key pressed <Key.shift>DUNZO
Screenshot: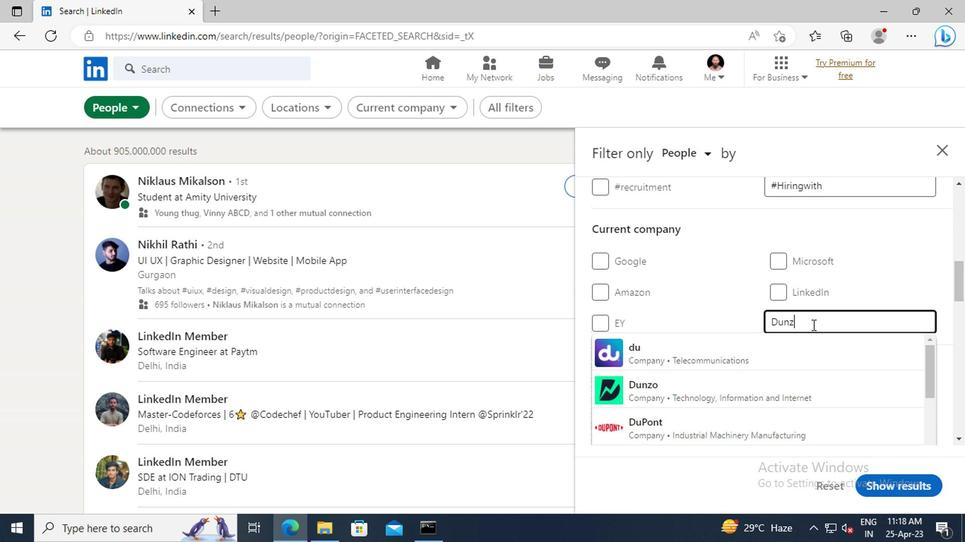 
Action: Mouse moved to (729, 351)
Screenshot: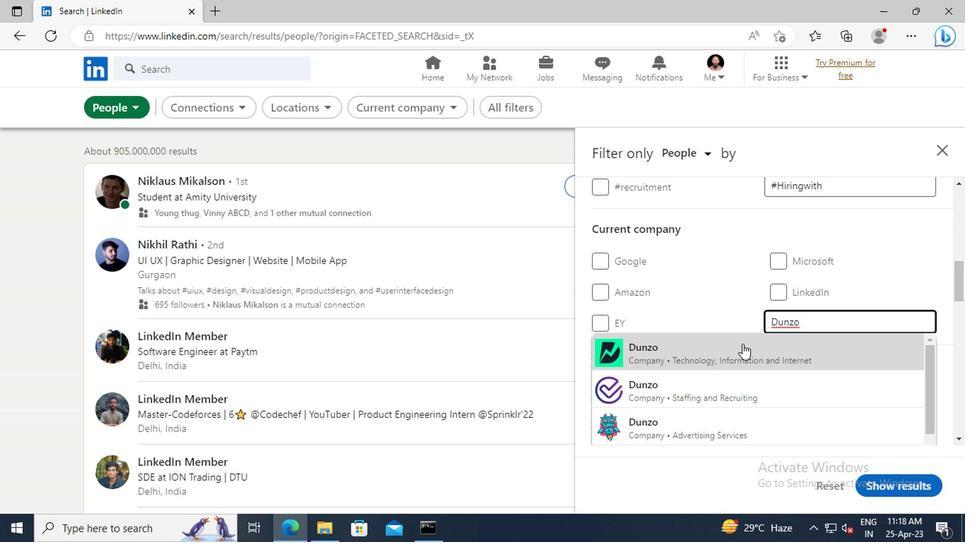 
Action: Mouse pressed left at (729, 351)
Screenshot: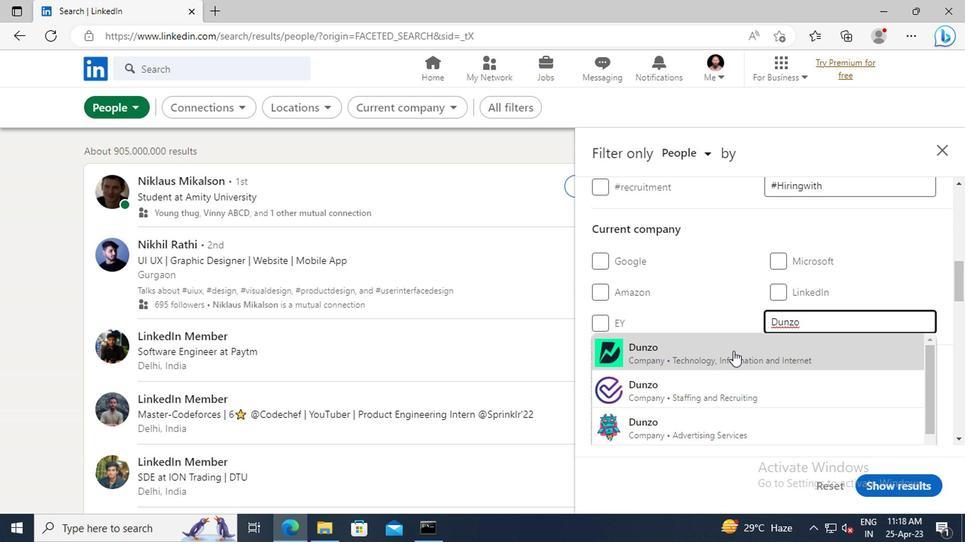 
Action: Mouse moved to (721, 291)
Screenshot: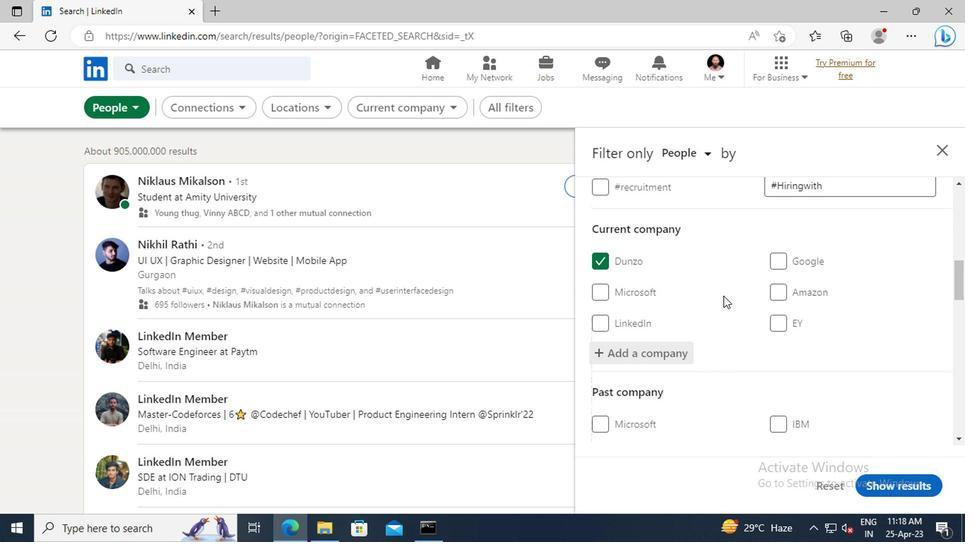 
Action: Mouse scrolled (721, 291) with delta (0, 0)
Screenshot: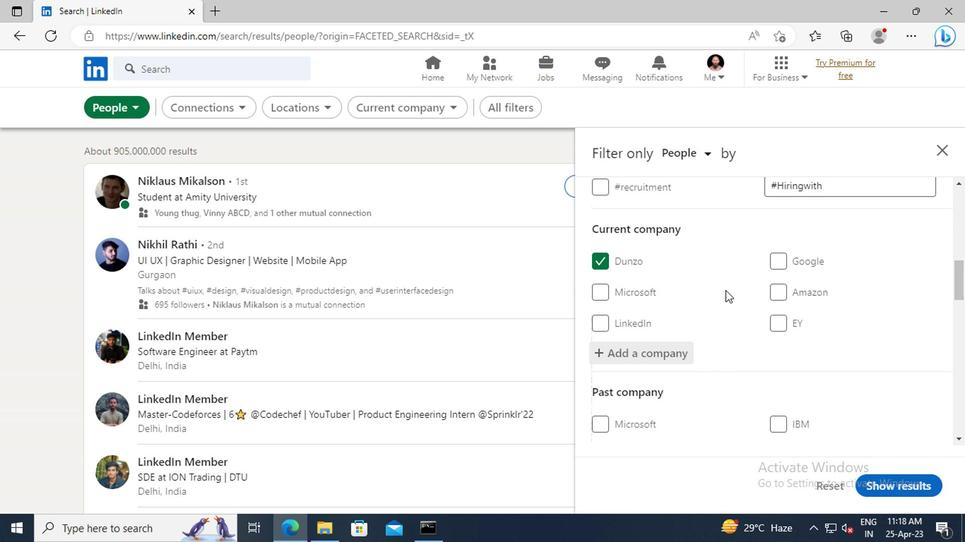 
Action: Mouse scrolled (721, 291) with delta (0, 0)
Screenshot: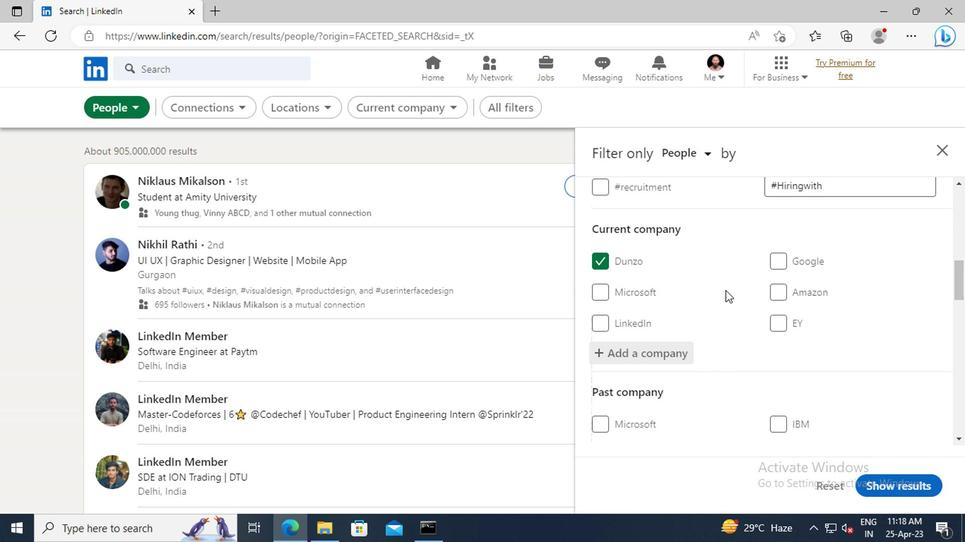 
Action: Mouse moved to (725, 269)
Screenshot: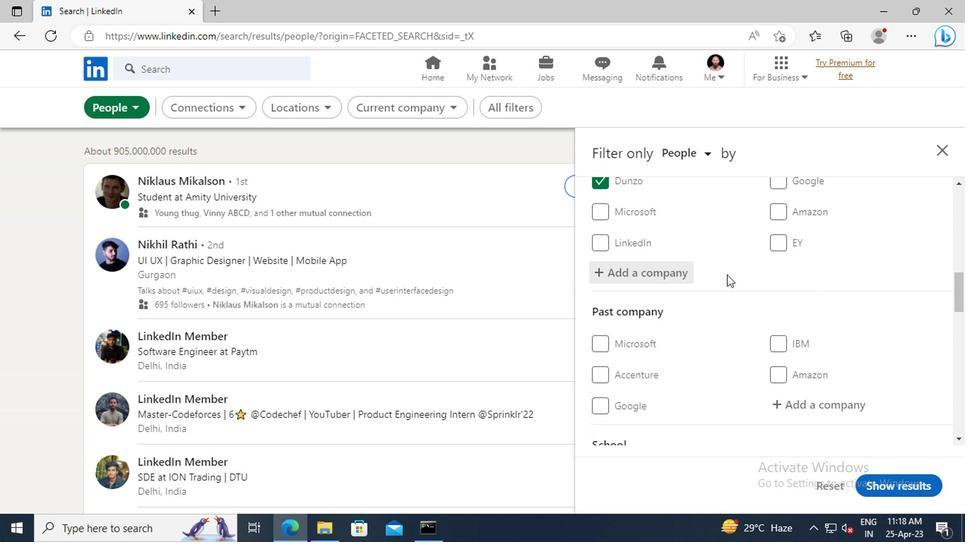 
Action: Mouse scrolled (725, 269) with delta (0, 0)
Screenshot: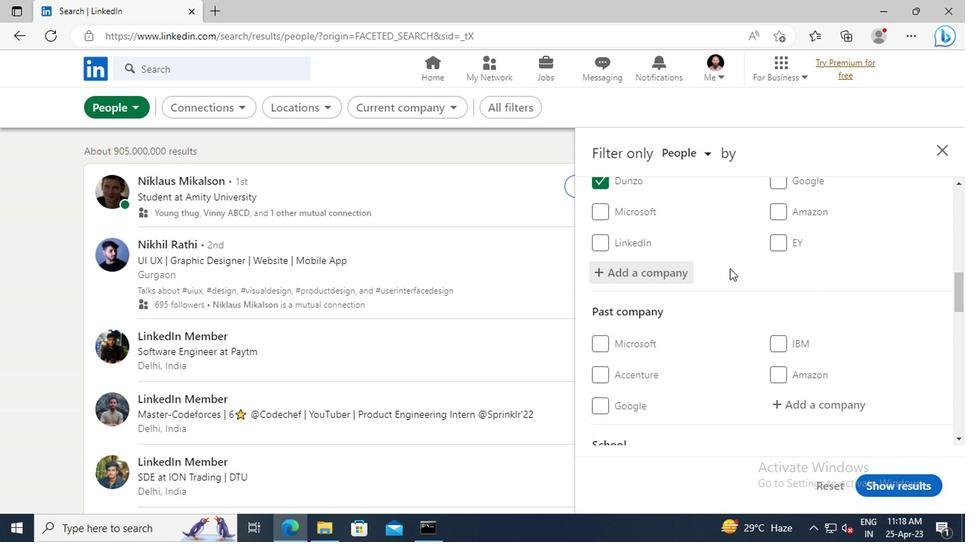 
Action: Mouse scrolled (725, 269) with delta (0, 0)
Screenshot: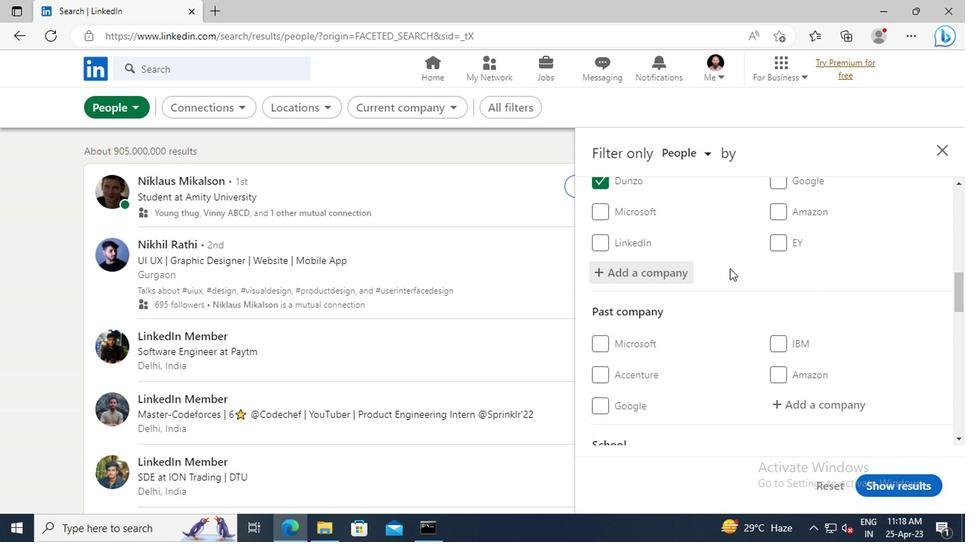 
Action: Mouse scrolled (725, 269) with delta (0, 0)
Screenshot: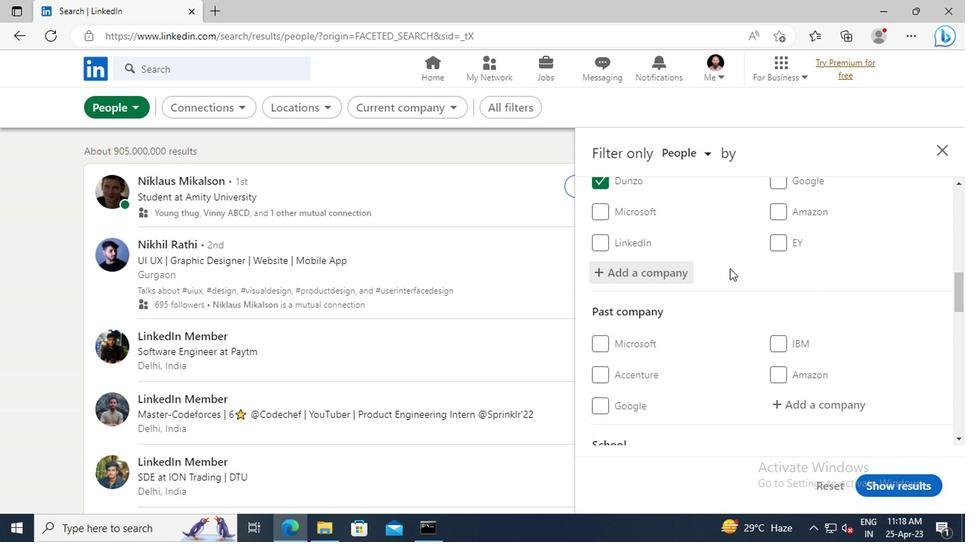 
Action: Mouse scrolled (725, 269) with delta (0, 0)
Screenshot: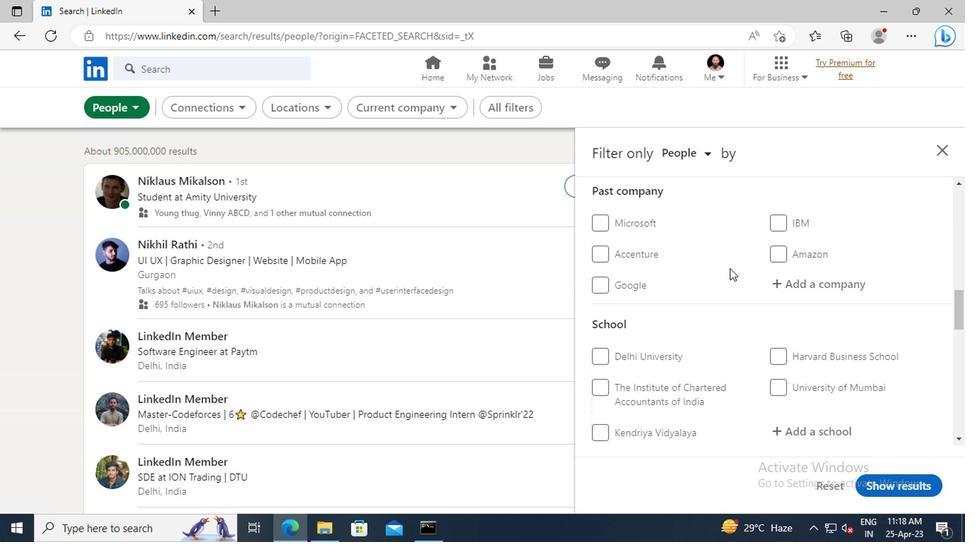 
Action: Mouse scrolled (725, 269) with delta (0, 0)
Screenshot: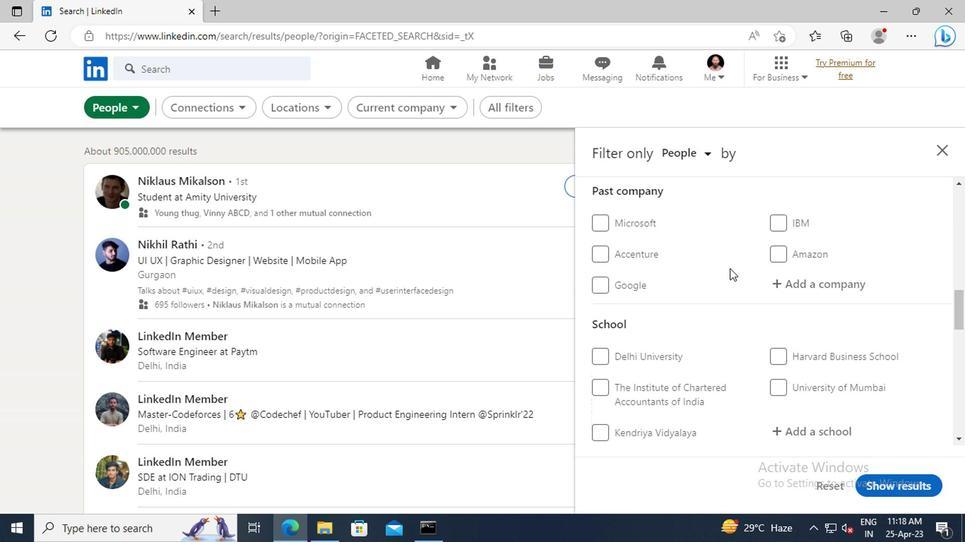 
Action: Mouse moved to (727, 274)
Screenshot: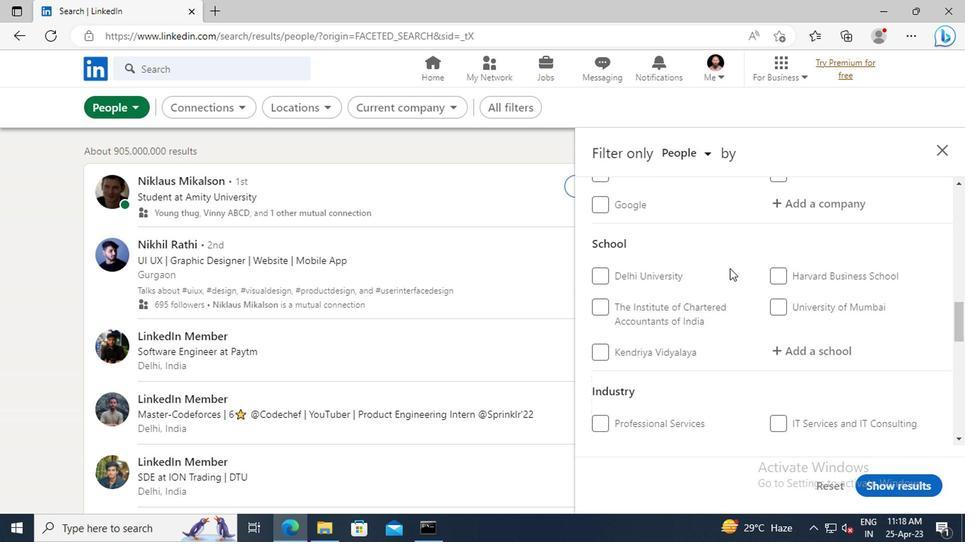 
Action: Mouse scrolled (727, 273) with delta (0, -1)
Screenshot: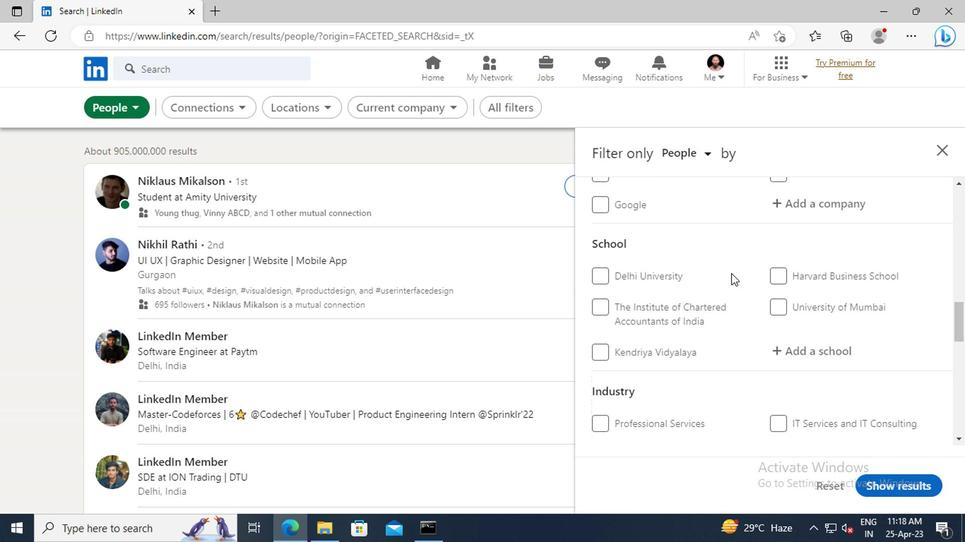 
Action: Mouse moved to (786, 309)
Screenshot: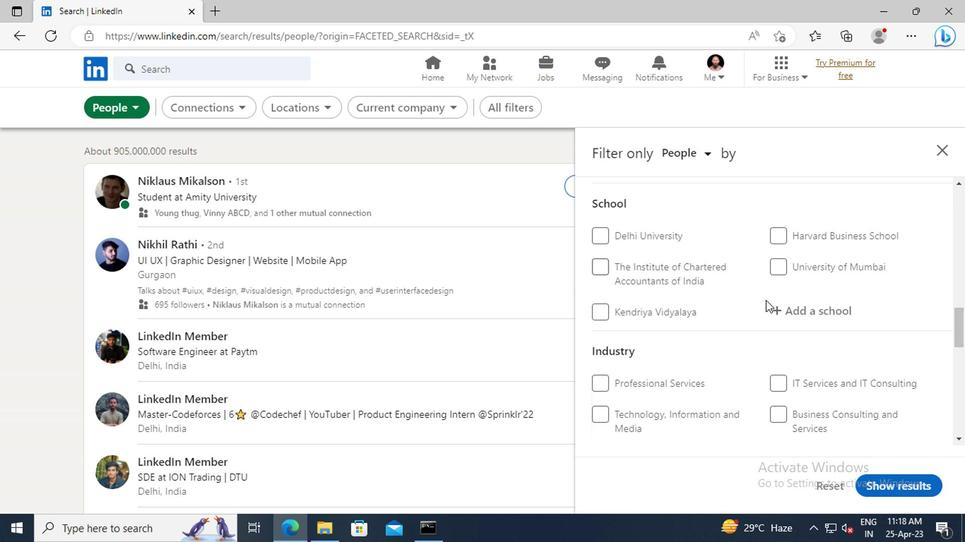 
Action: Mouse pressed left at (786, 309)
Screenshot: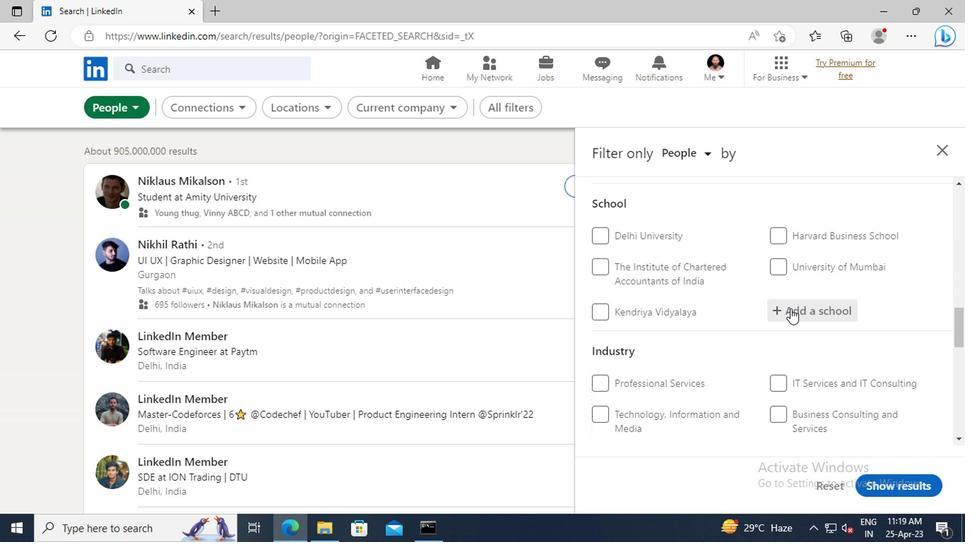 
Action: Key pressed <Key.shift>JAGRAN<Key.space><Key.shift>LAKECITY<Key.space><Key.shift>UNIVERSITY
Screenshot: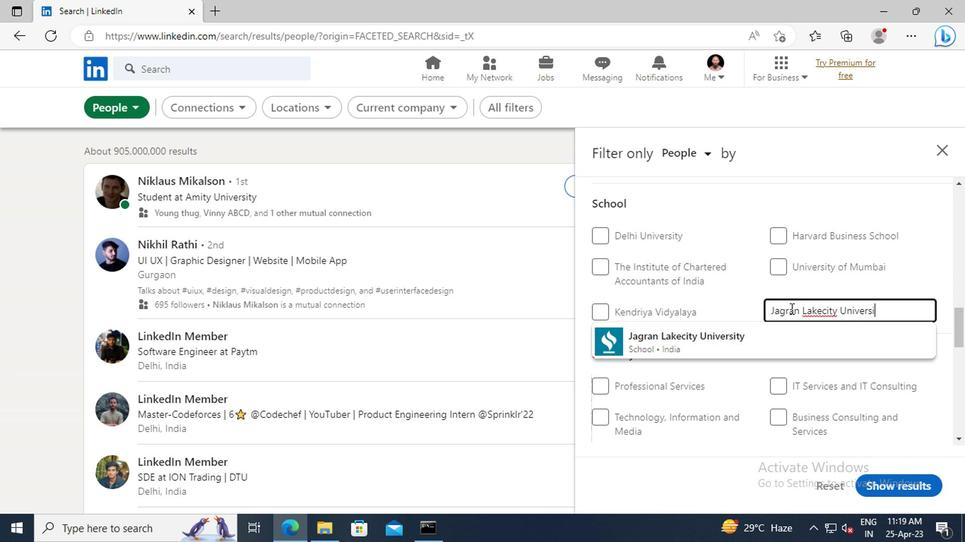 
Action: Mouse moved to (755, 341)
Screenshot: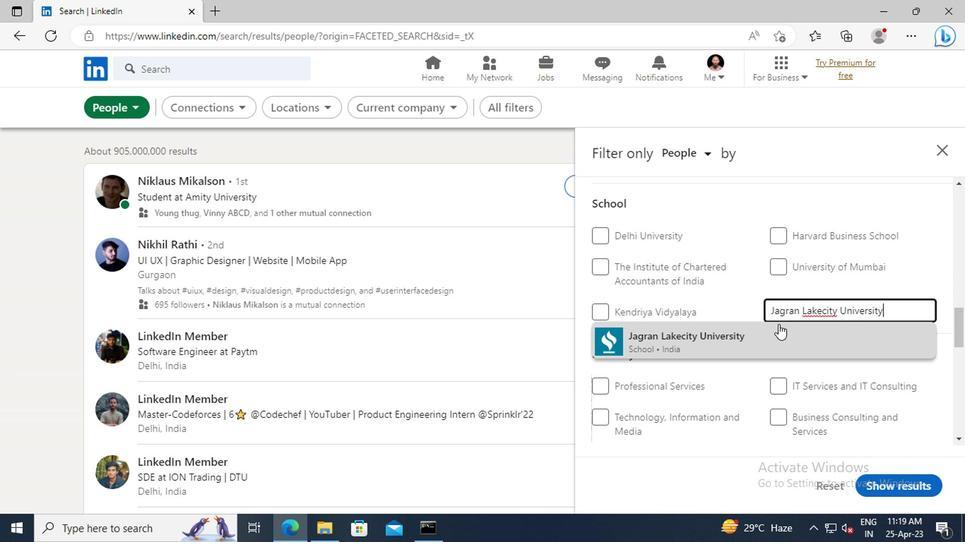 
Action: Mouse pressed left at (755, 341)
Screenshot: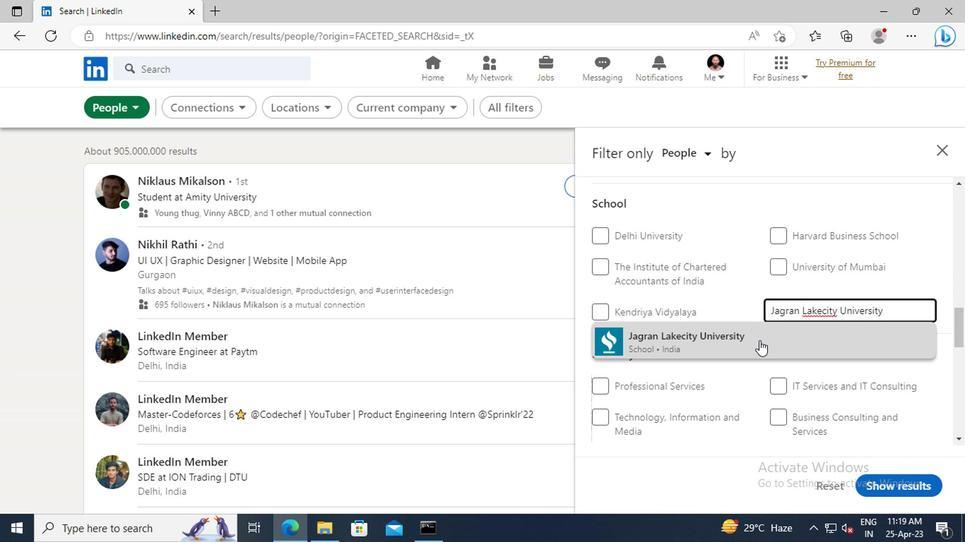 
Action: Mouse moved to (732, 307)
Screenshot: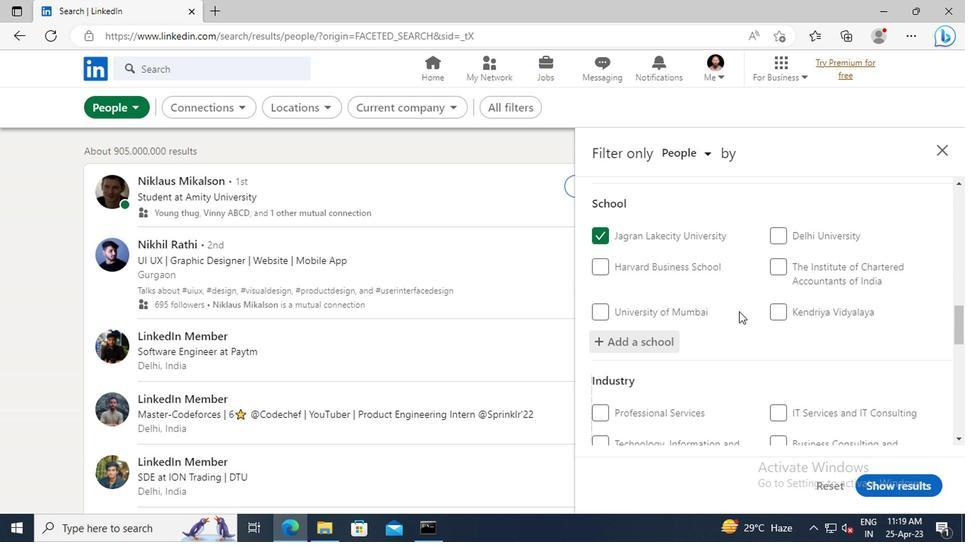 
Action: Mouse scrolled (732, 306) with delta (0, -1)
Screenshot: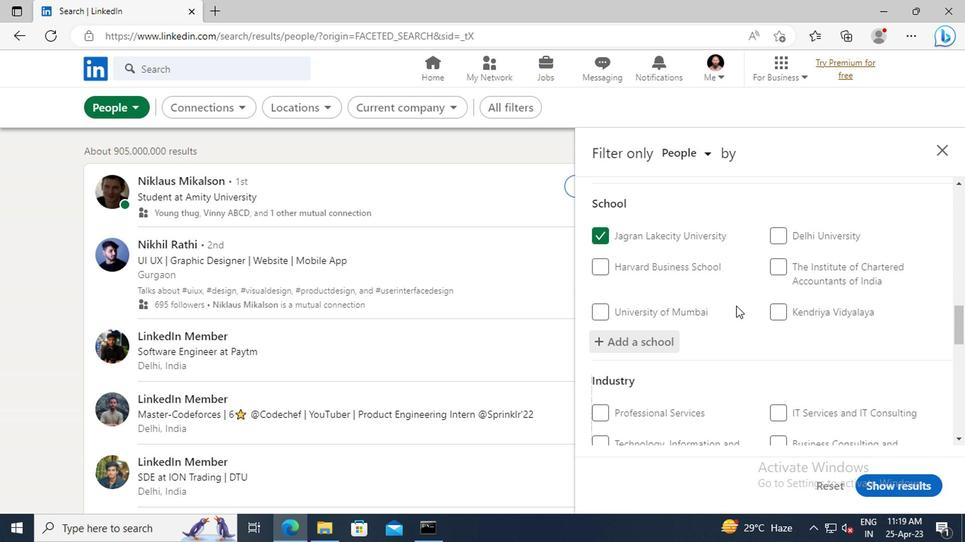 
Action: Mouse scrolled (732, 306) with delta (0, -1)
Screenshot: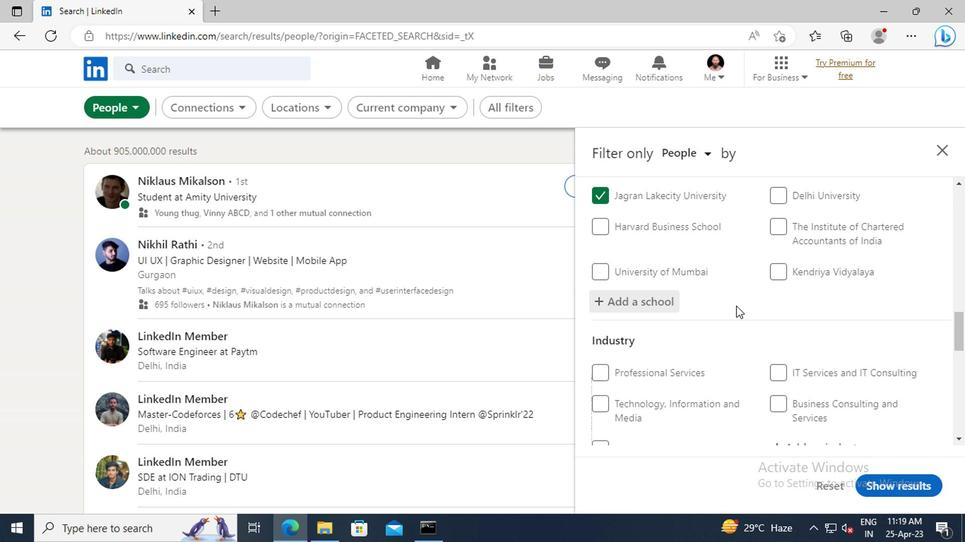 
Action: Mouse scrolled (732, 306) with delta (0, -1)
Screenshot: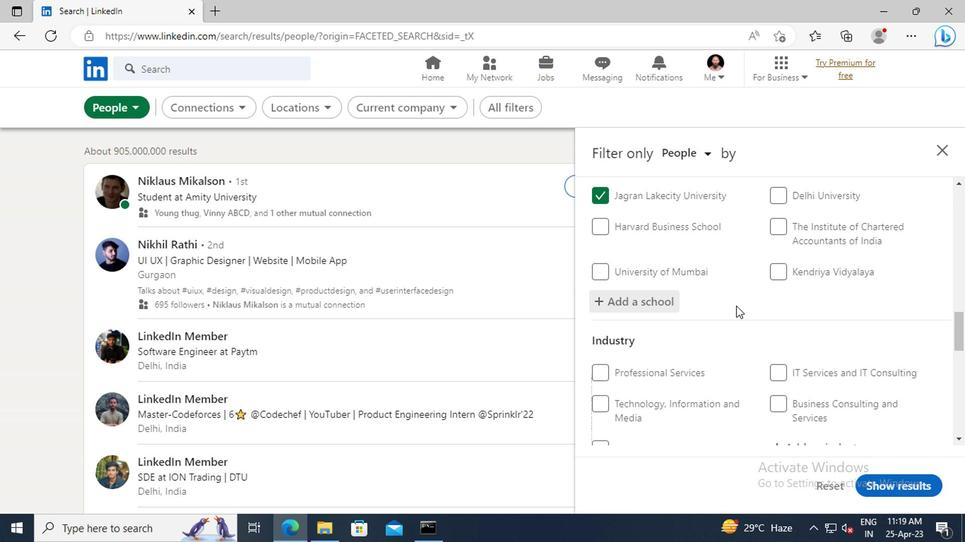 
Action: Mouse scrolled (732, 306) with delta (0, -1)
Screenshot: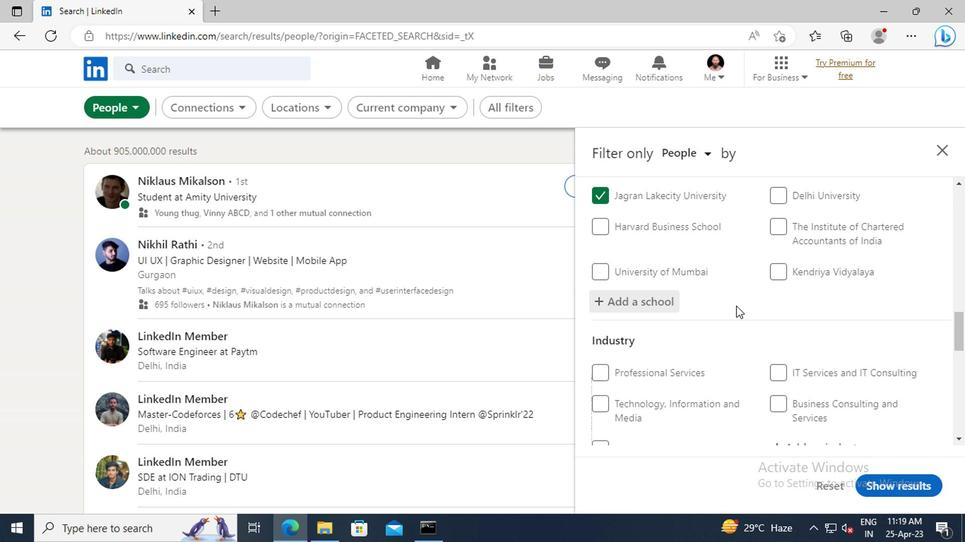 
Action: Mouse moved to (800, 325)
Screenshot: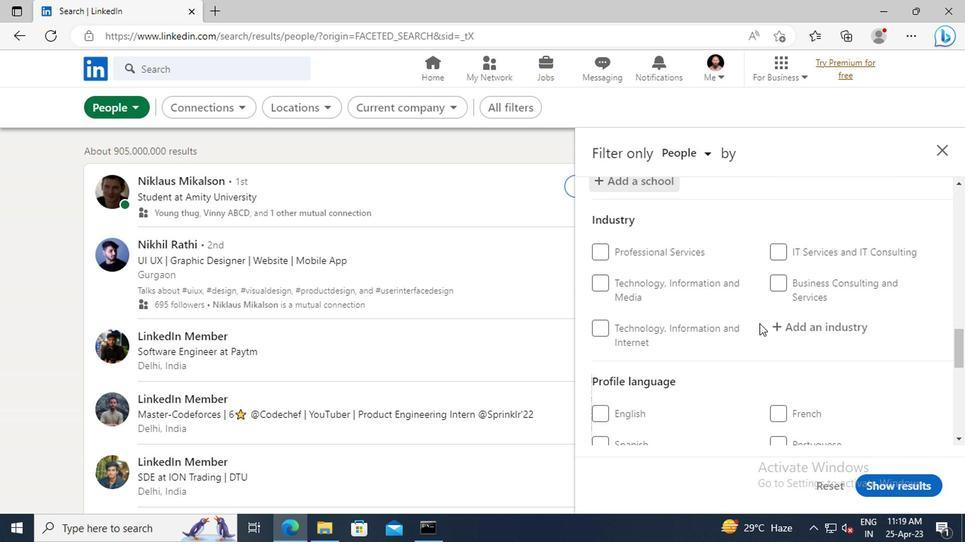 
Action: Mouse pressed left at (800, 325)
Screenshot: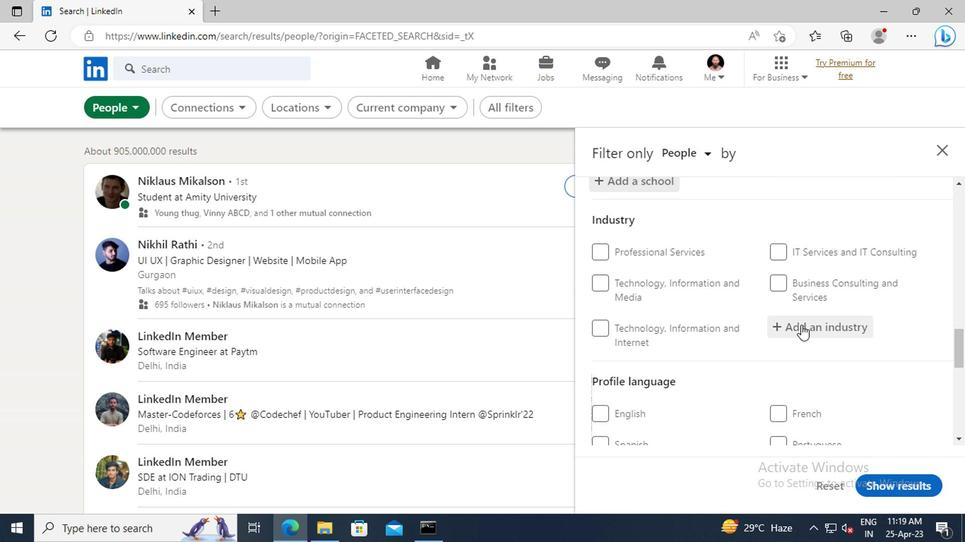 
Action: Key pressed <Key.shift>NONRESIDENTIAL<Key.space><Key.shift>BUILDING<Key.space><Key.shift>CONSTRUCTION
Screenshot: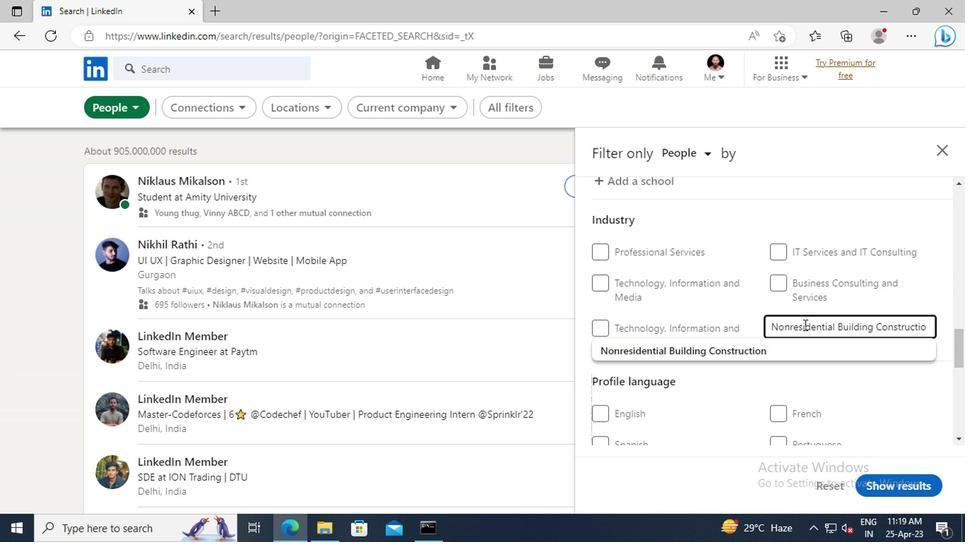 
Action: Mouse moved to (750, 352)
Screenshot: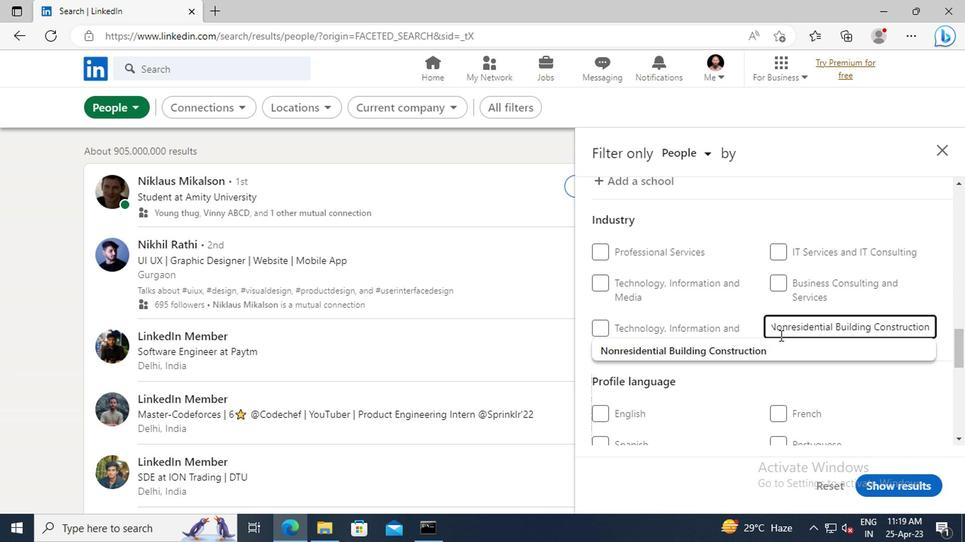 
Action: Mouse pressed left at (750, 352)
Screenshot: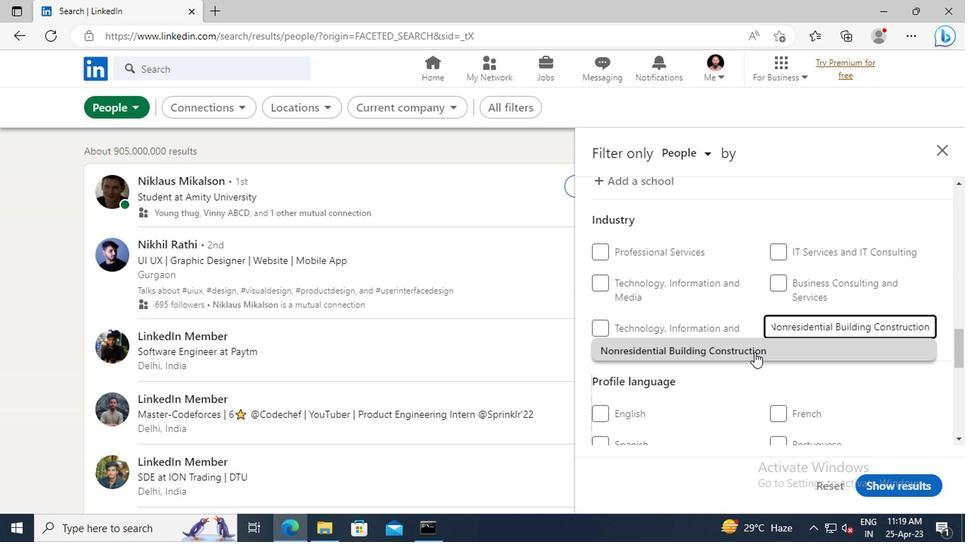 
Action: Mouse scrolled (750, 352) with delta (0, 0)
Screenshot: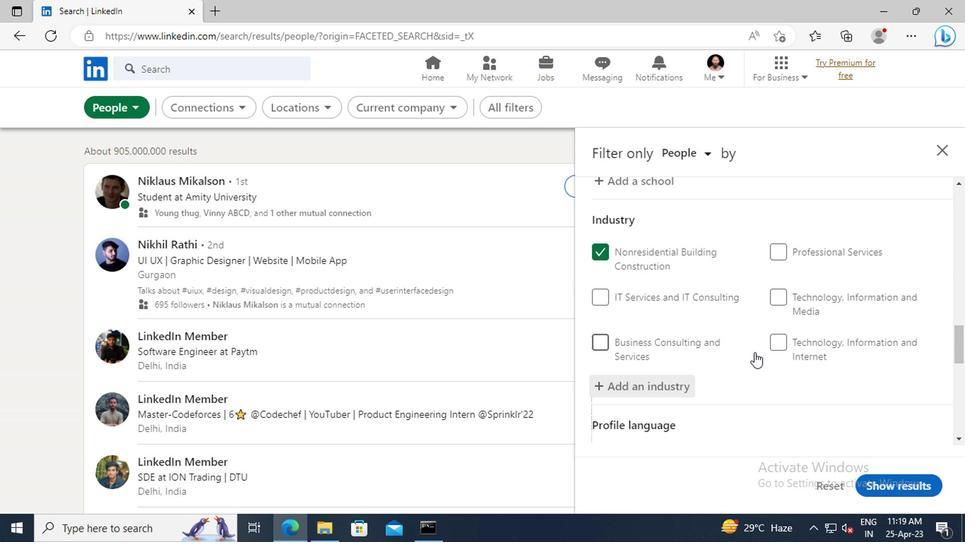 
Action: Mouse scrolled (750, 352) with delta (0, 0)
Screenshot: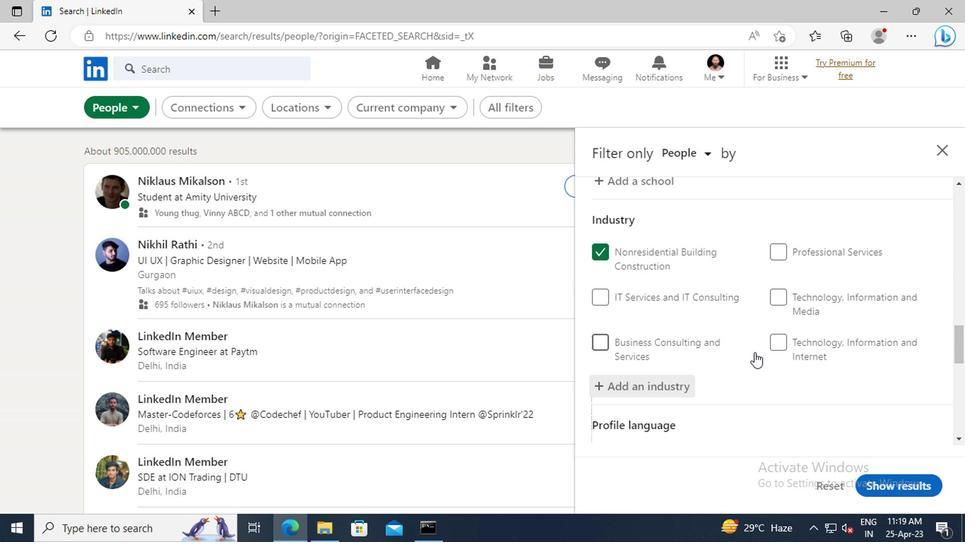 
Action: Mouse scrolled (750, 352) with delta (0, 0)
Screenshot: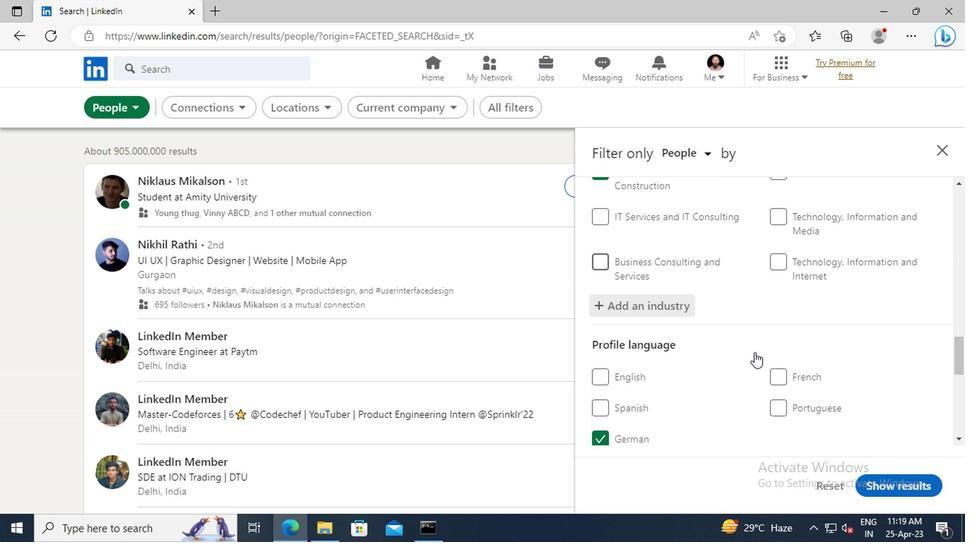
Action: Mouse scrolled (750, 352) with delta (0, 0)
Screenshot: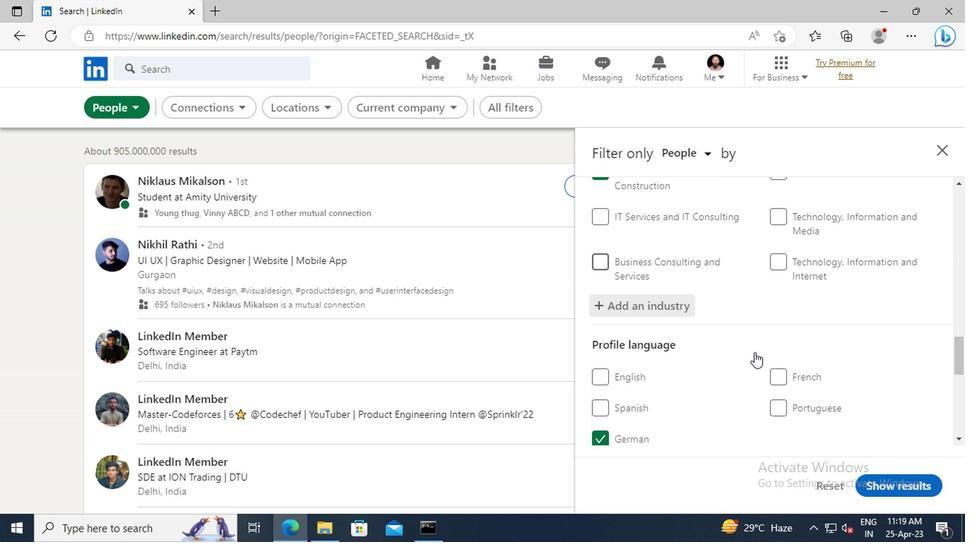 
Action: Mouse scrolled (750, 352) with delta (0, 0)
Screenshot: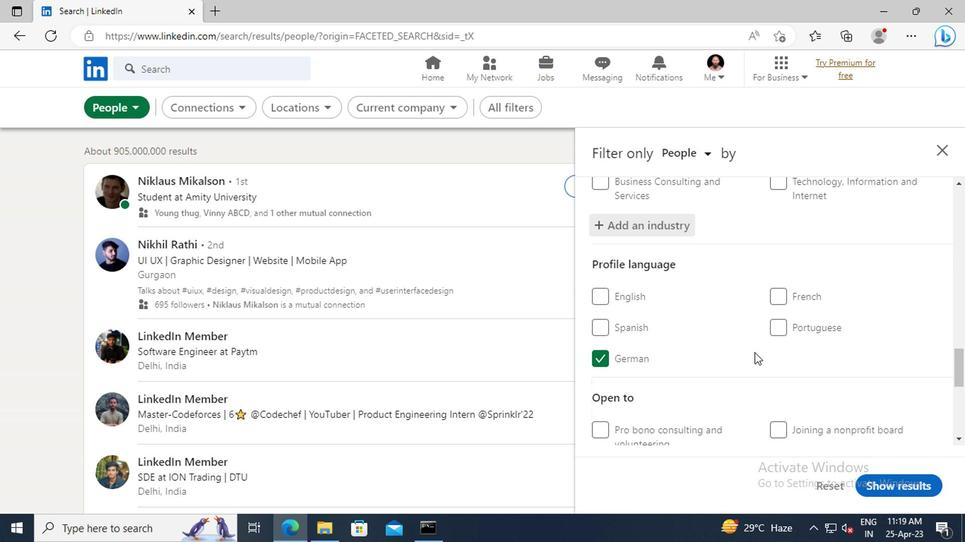 
Action: Mouse scrolled (750, 352) with delta (0, 0)
Screenshot: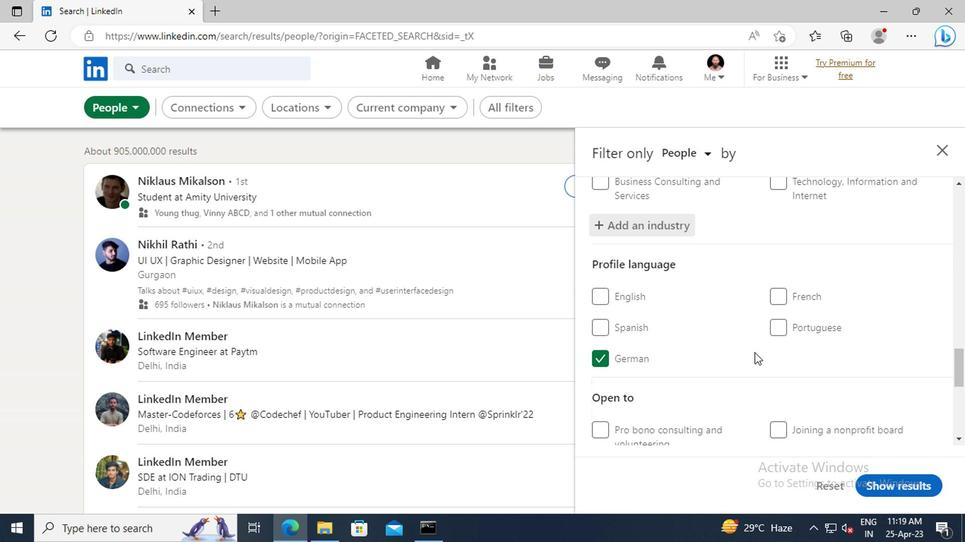 
Action: Mouse scrolled (750, 352) with delta (0, 0)
Screenshot: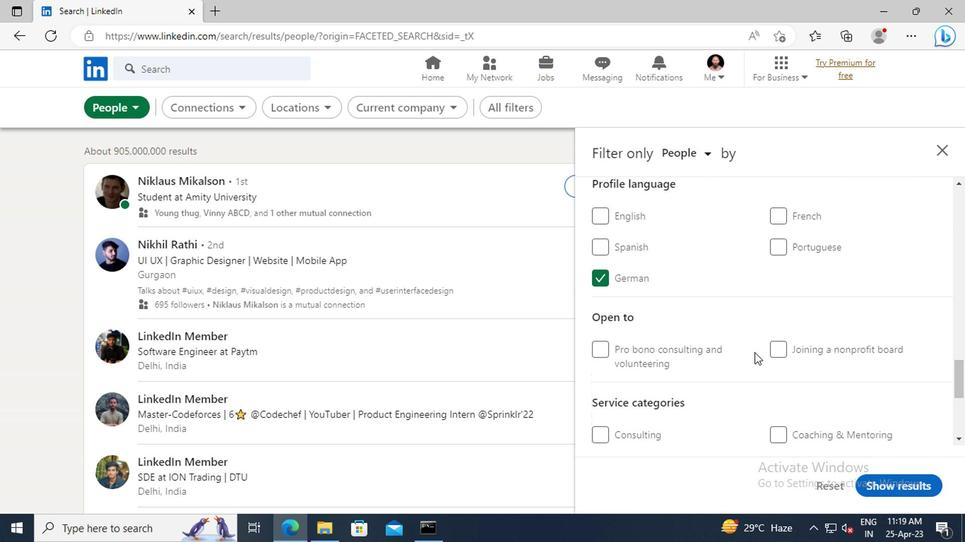 
Action: Mouse scrolled (750, 352) with delta (0, 0)
Screenshot: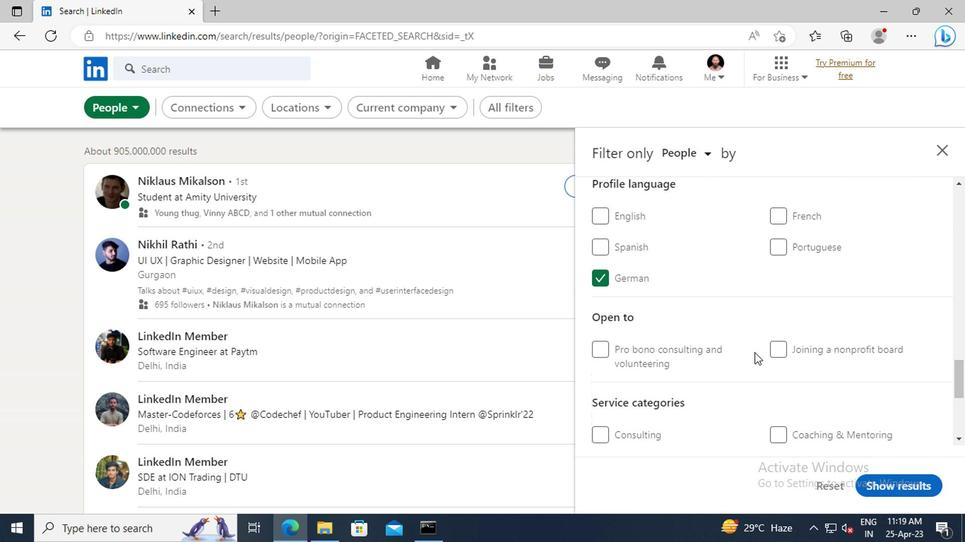 
Action: Mouse scrolled (750, 352) with delta (0, 0)
Screenshot: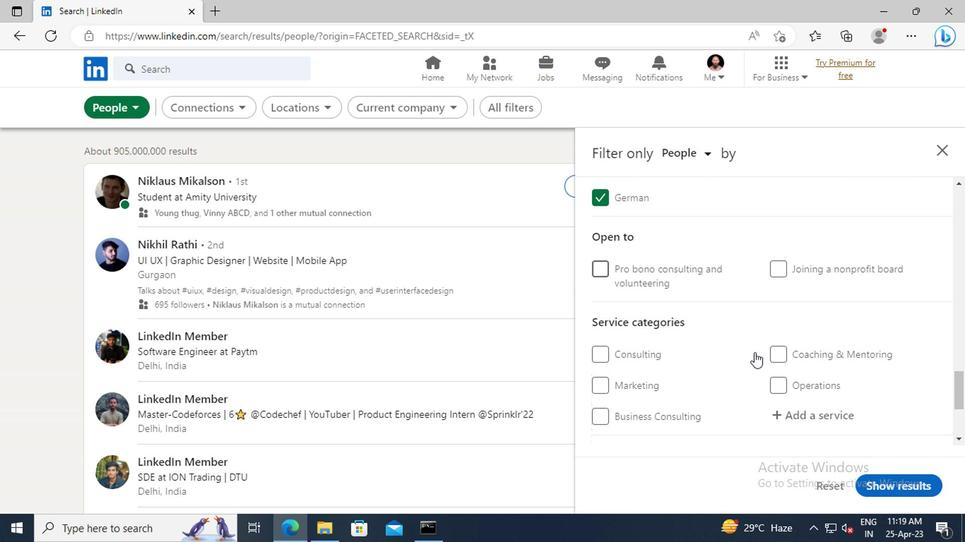 
Action: Mouse scrolled (750, 352) with delta (0, 0)
Screenshot: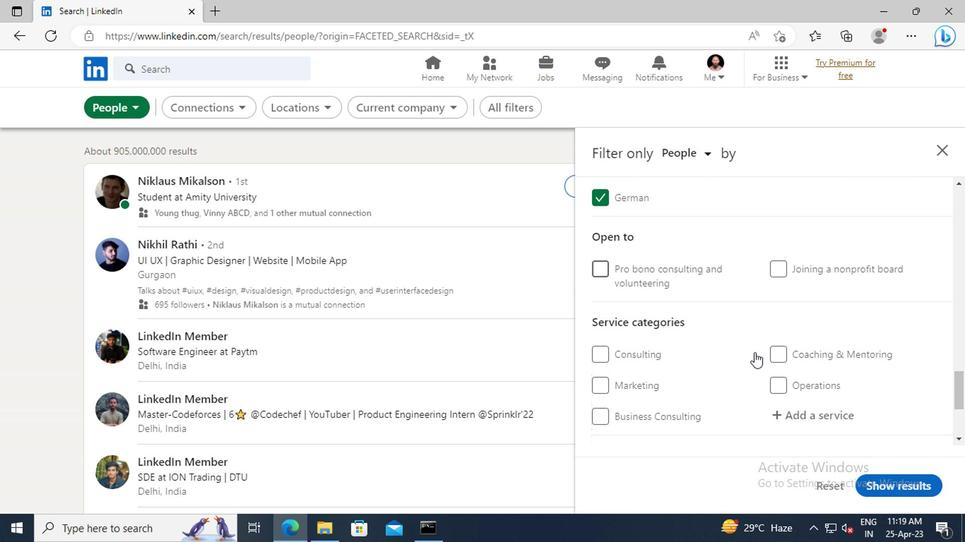 
Action: Mouse moved to (797, 339)
Screenshot: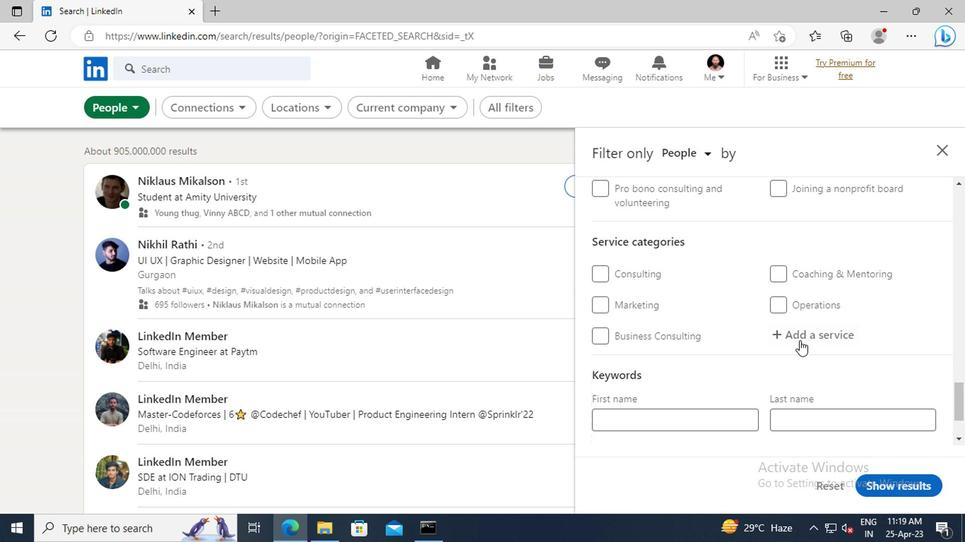 
Action: Mouse pressed left at (797, 339)
Screenshot: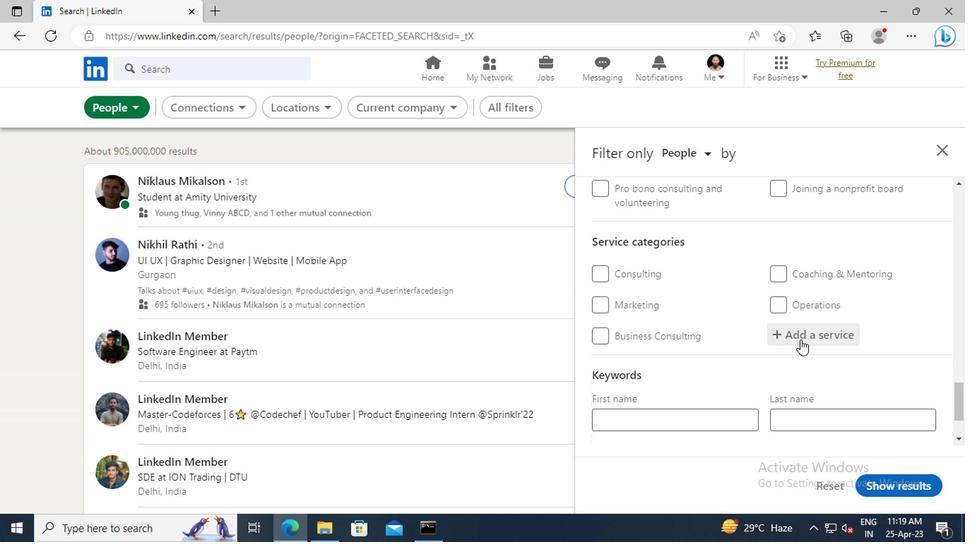 
Action: Mouse moved to (769, 331)
Screenshot: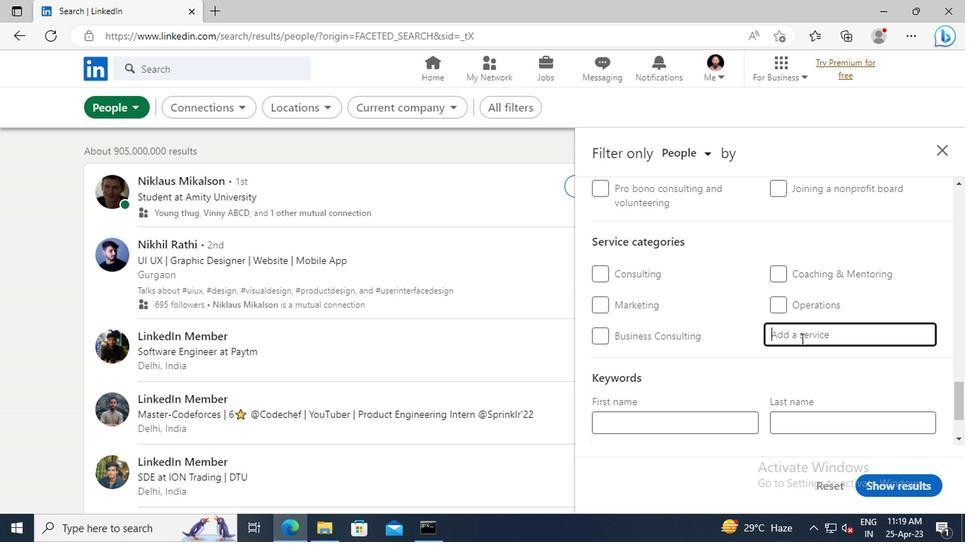 
Action: Key pressed <Key.shift>INFORMATION<Key.space><Key.shift>MANAGEMENT
Screenshot: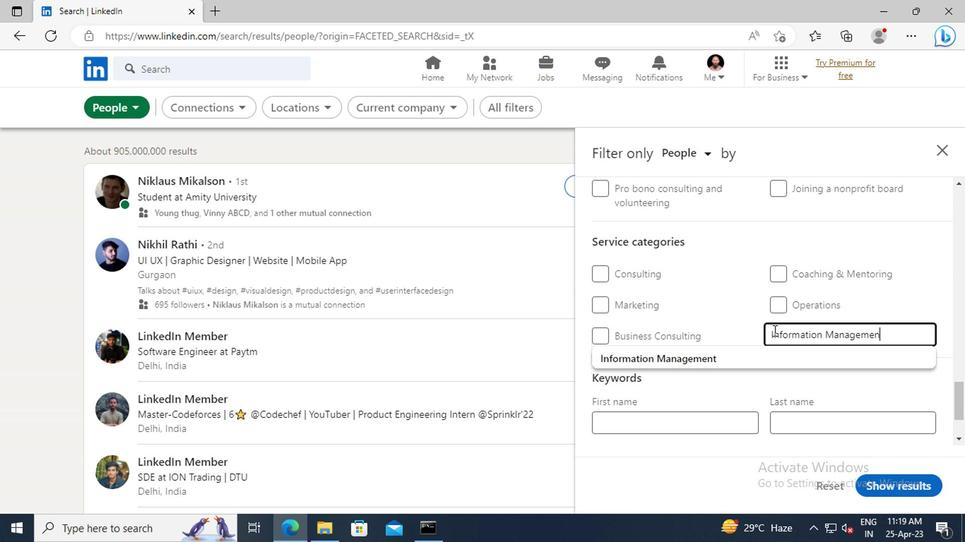 
Action: Mouse moved to (711, 356)
Screenshot: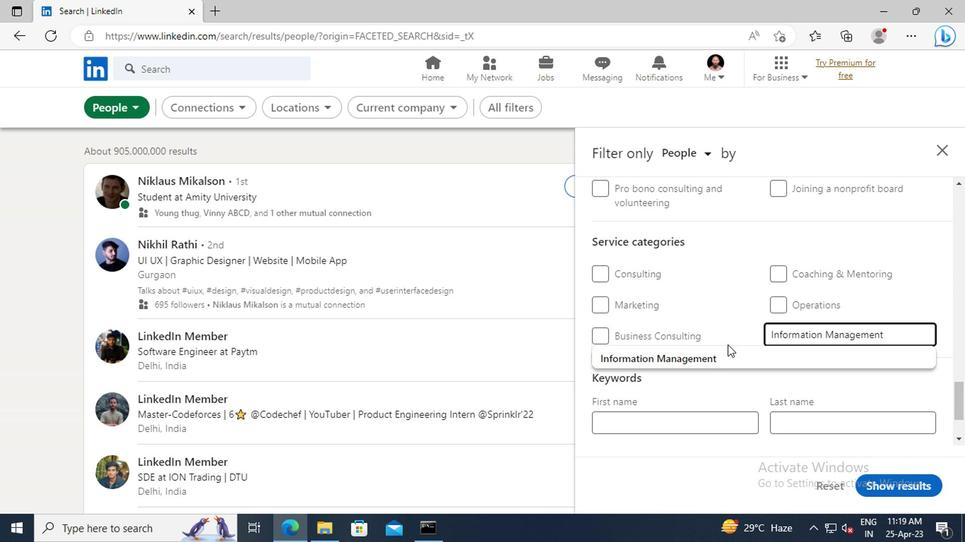 
Action: Mouse pressed left at (711, 356)
Screenshot: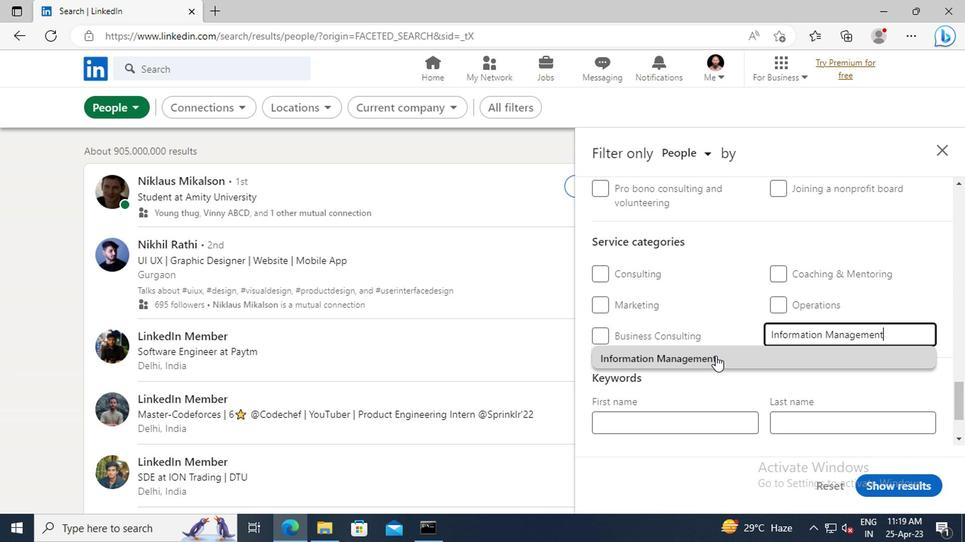 
Action: Mouse scrolled (711, 355) with delta (0, 0)
Screenshot: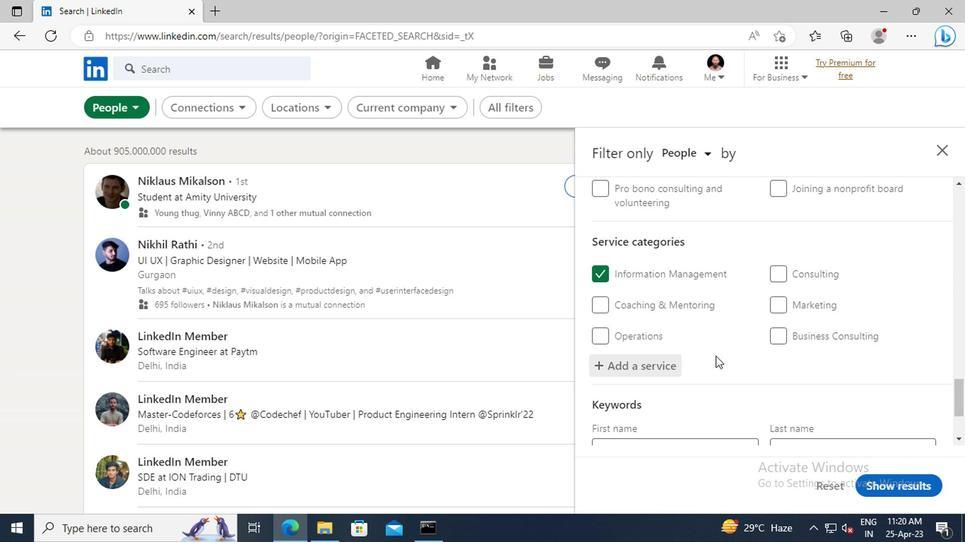 
Action: Mouse scrolled (711, 355) with delta (0, 0)
Screenshot: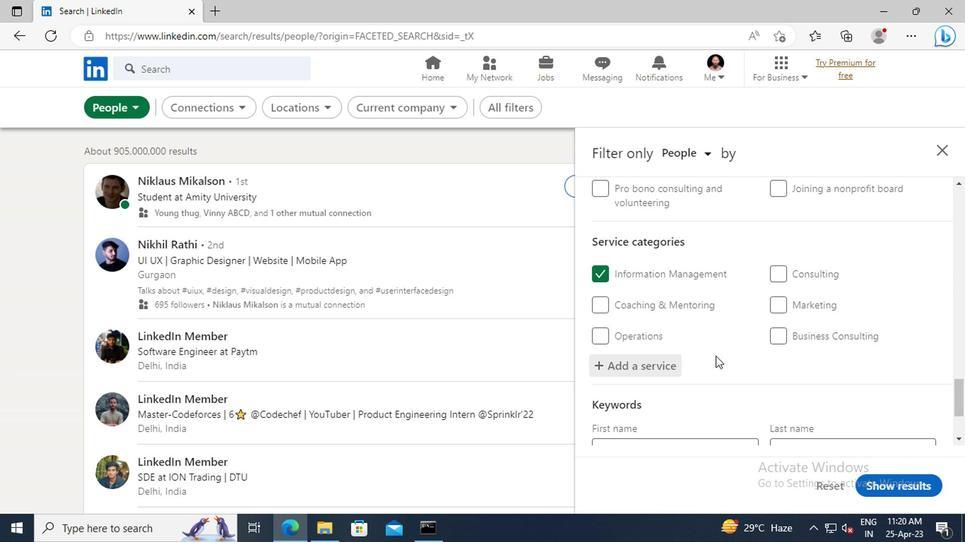 
Action: Mouse scrolled (711, 355) with delta (0, 0)
Screenshot: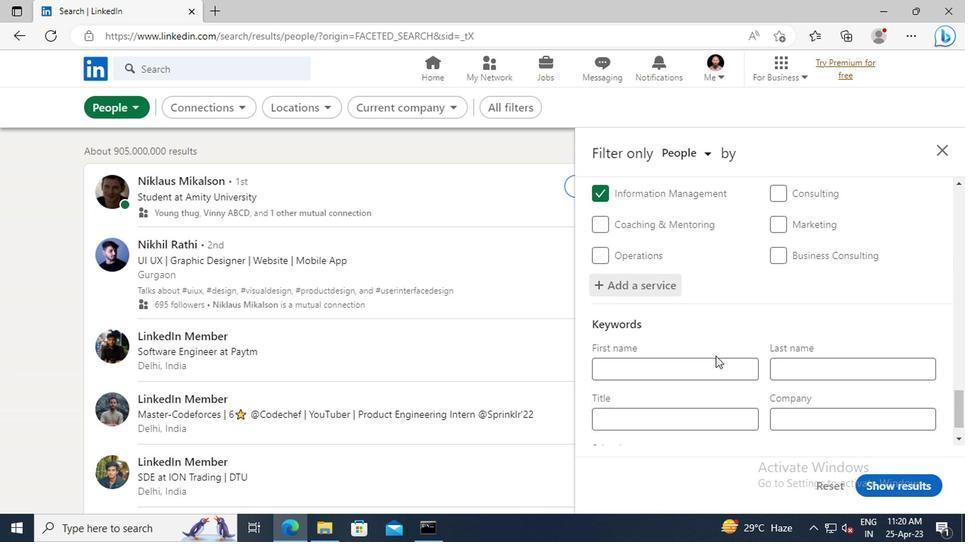 
Action: Mouse scrolled (711, 355) with delta (0, 0)
Screenshot: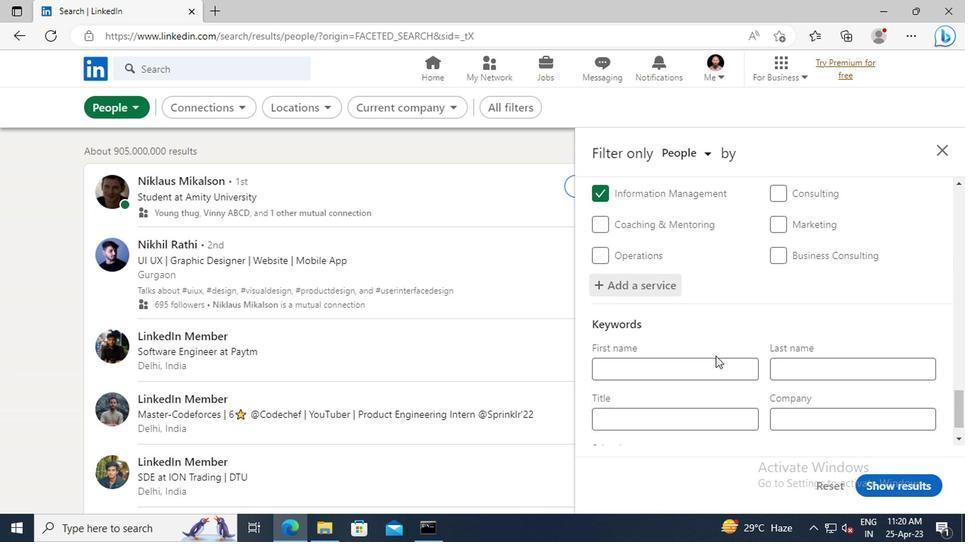 
Action: Mouse moved to (693, 377)
Screenshot: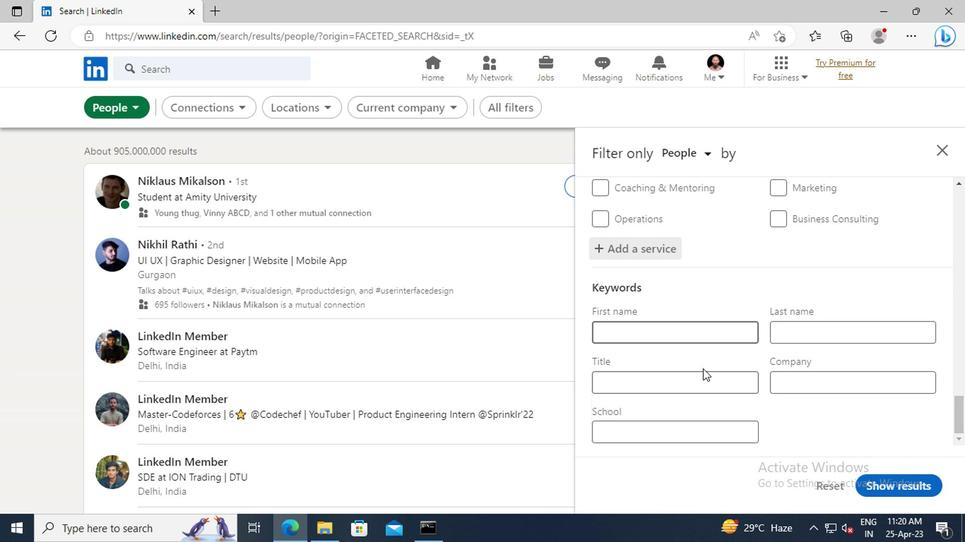 
Action: Mouse pressed left at (693, 377)
Screenshot: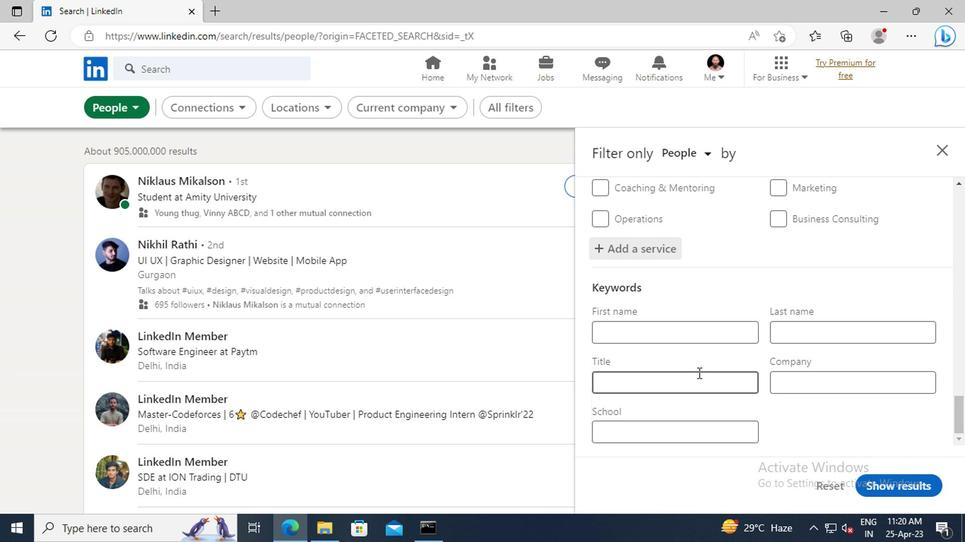 
Action: Key pressed <Key.shift>PUBLIC<Key.space><Key.shift>RELATIONS
Screenshot: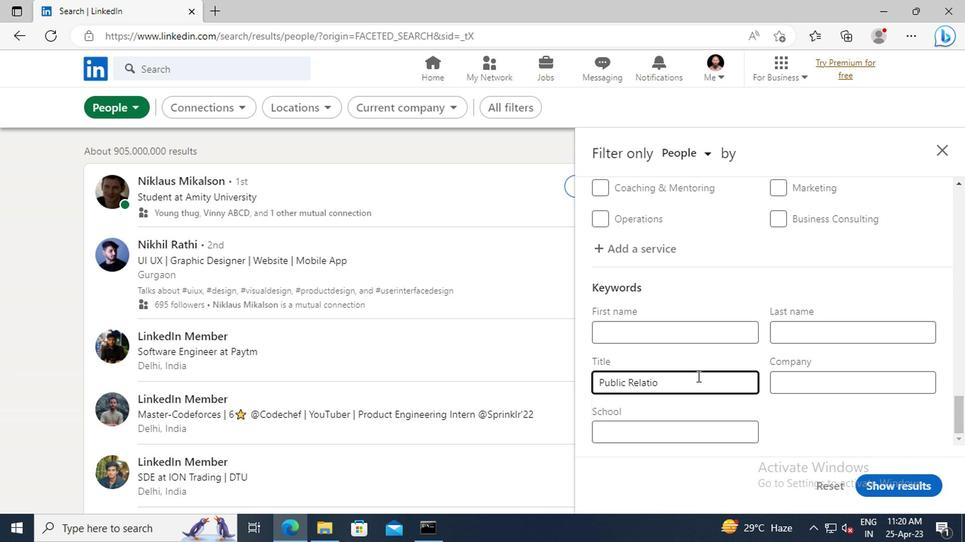 
Action: Mouse moved to (872, 482)
Screenshot: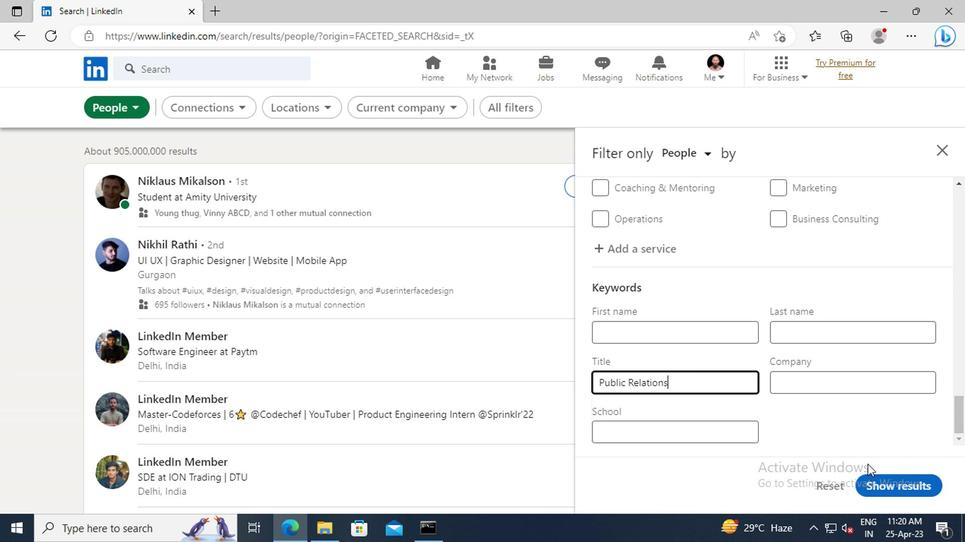 
Action: Mouse pressed left at (872, 482)
Screenshot: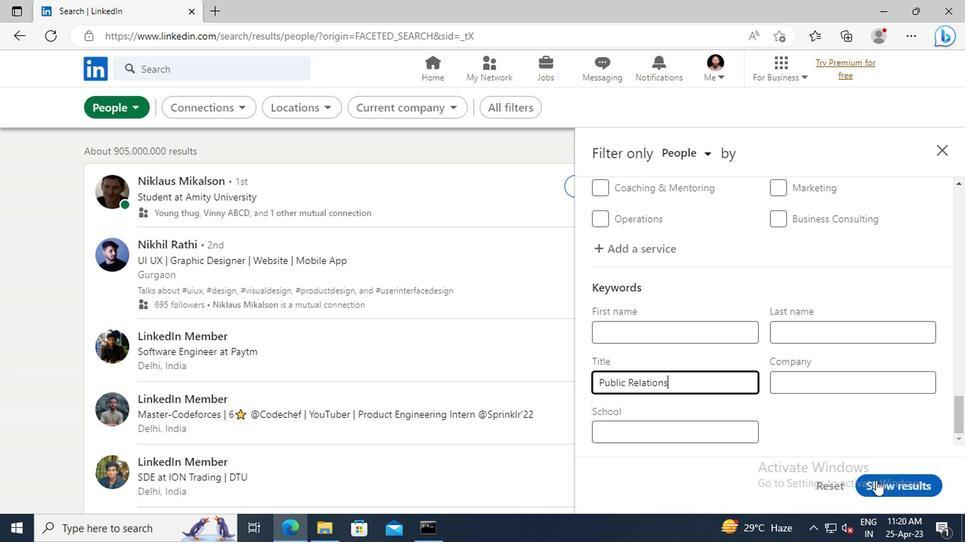 
